 Task: Open Card Public Speaking Event Execution in Board Diversity and Inclusion Employee Resource Group Recruitment and Onboarding Program Development and Execution to Workspace Influencer Marketing Agencies. and add a team member Softage.3@softage.net, a label Blue, a checklist Travel and Tourism, an attachment from your google drive, a color Blue and finally, add a card description 'Conduct team training session on effective conflict management and resolution' and a comment 'This task presents an opportunity to demonstrate our analytical and critical thinking skills, assessing information and making informed decisions.'. Add a start date 'Jan 03, 1900' with a due date 'Jan 10, 1900'
Action: Mouse moved to (310, 180)
Screenshot: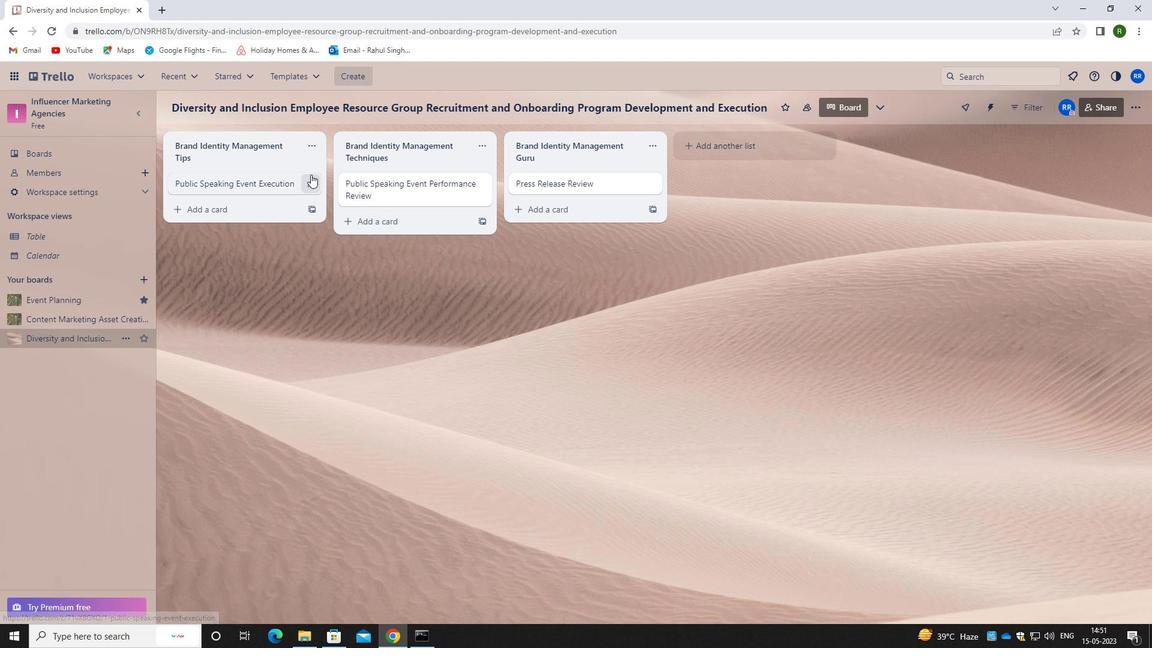 
Action: Mouse pressed left at (310, 180)
Screenshot: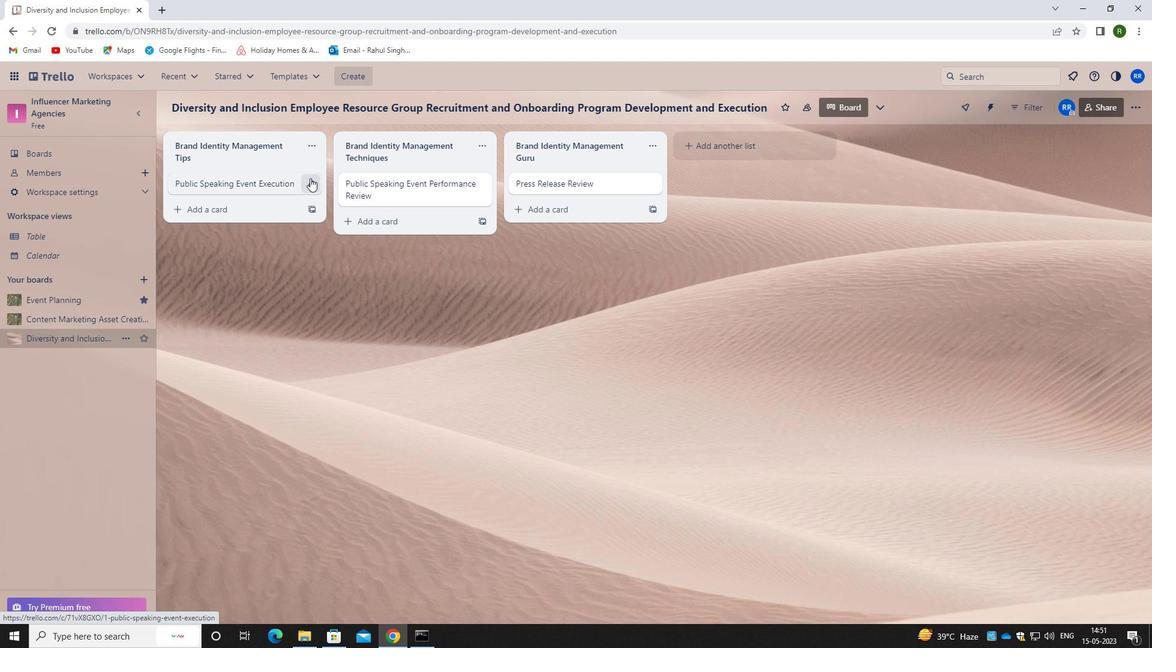 
Action: Mouse moved to (367, 190)
Screenshot: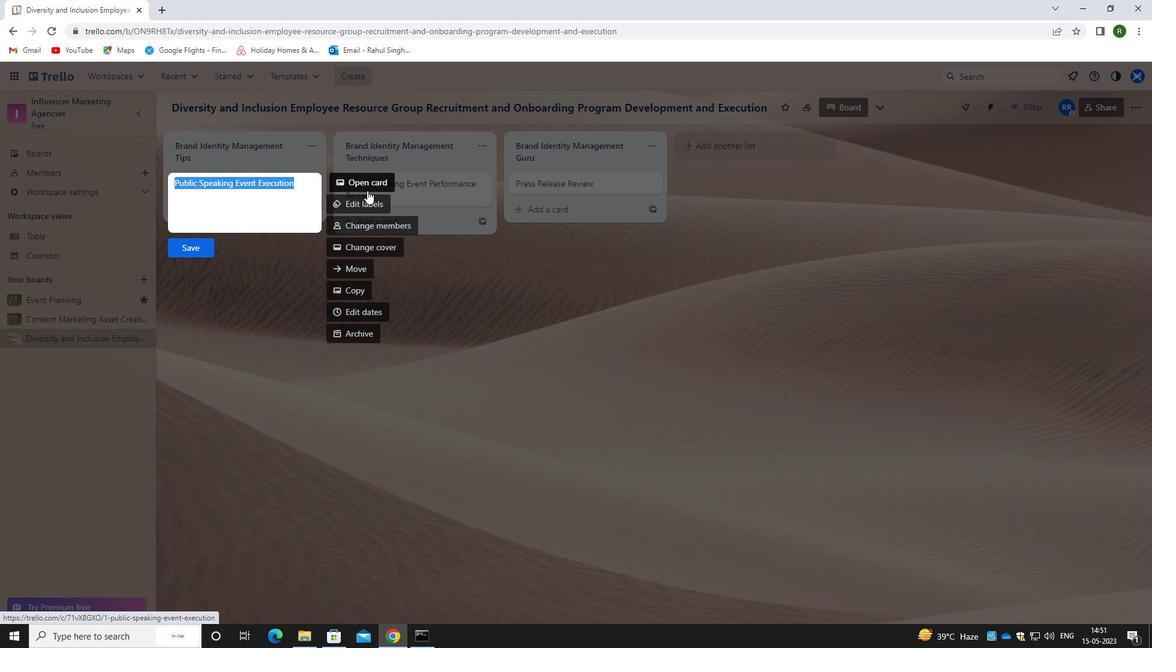 
Action: Mouse pressed left at (367, 190)
Screenshot: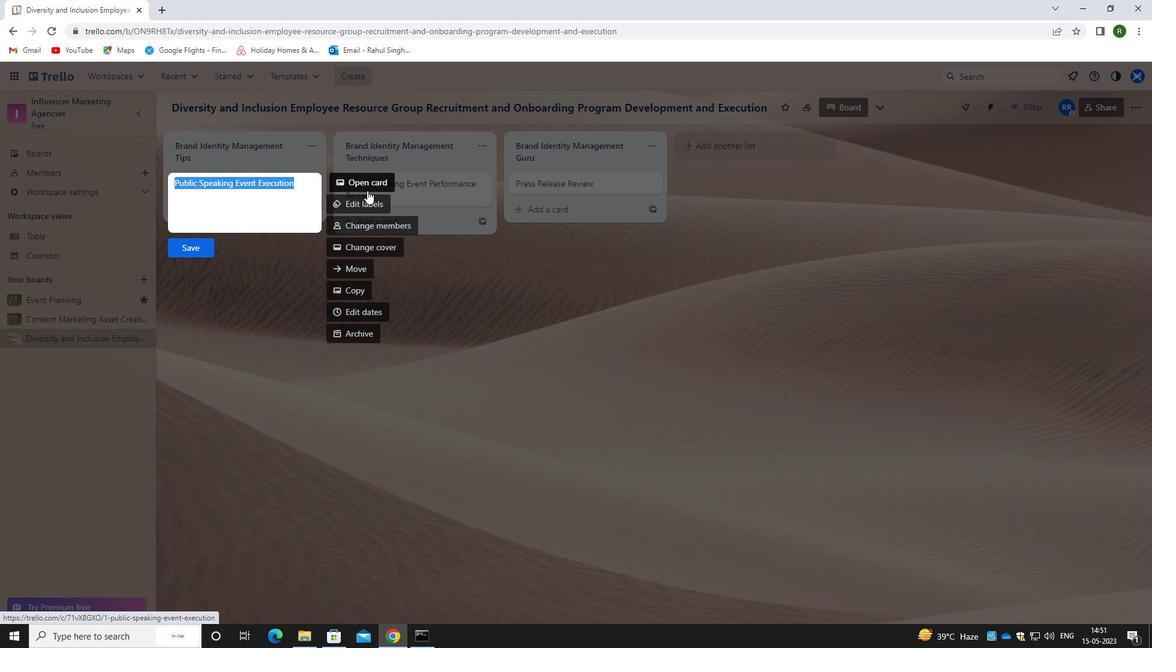 
Action: Mouse moved to (717, 169)
Screenshot: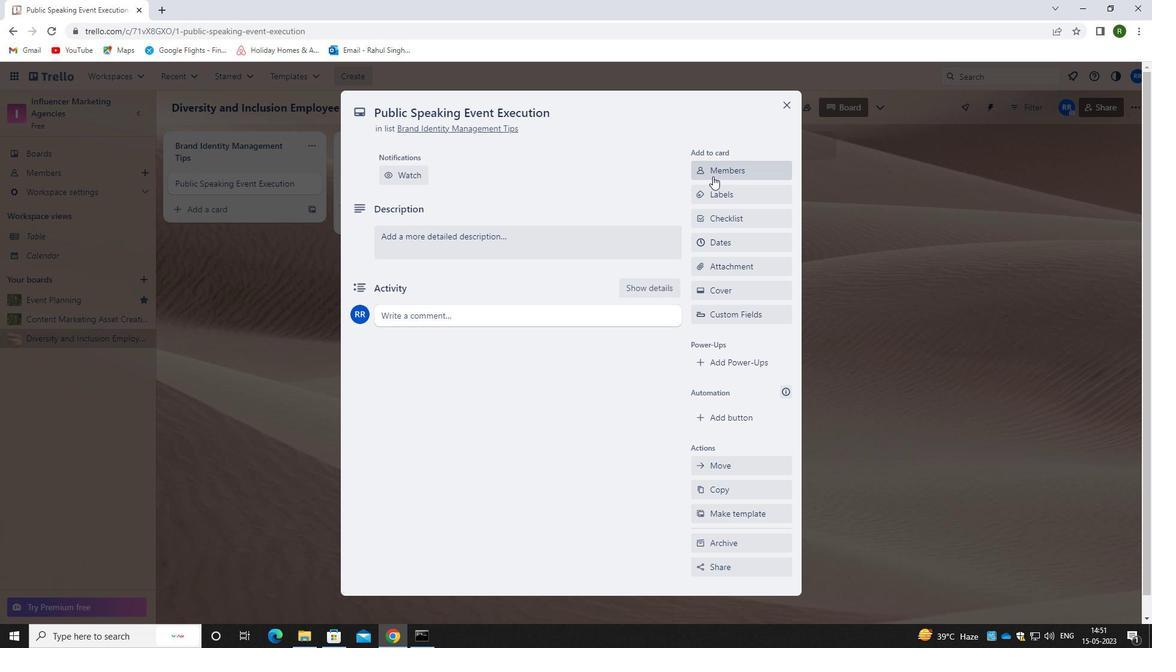 
Action: Mouse pressed left at (717, 169)
Screenshot: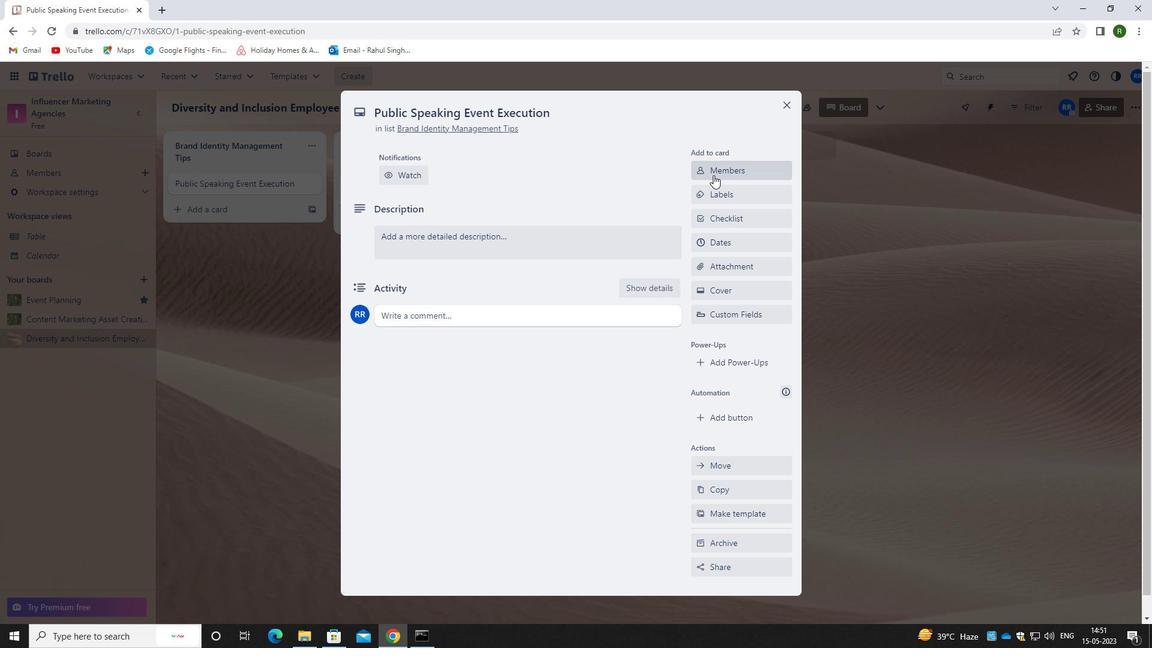 
Action: Mouse moved to (739, 231)
Screenshot: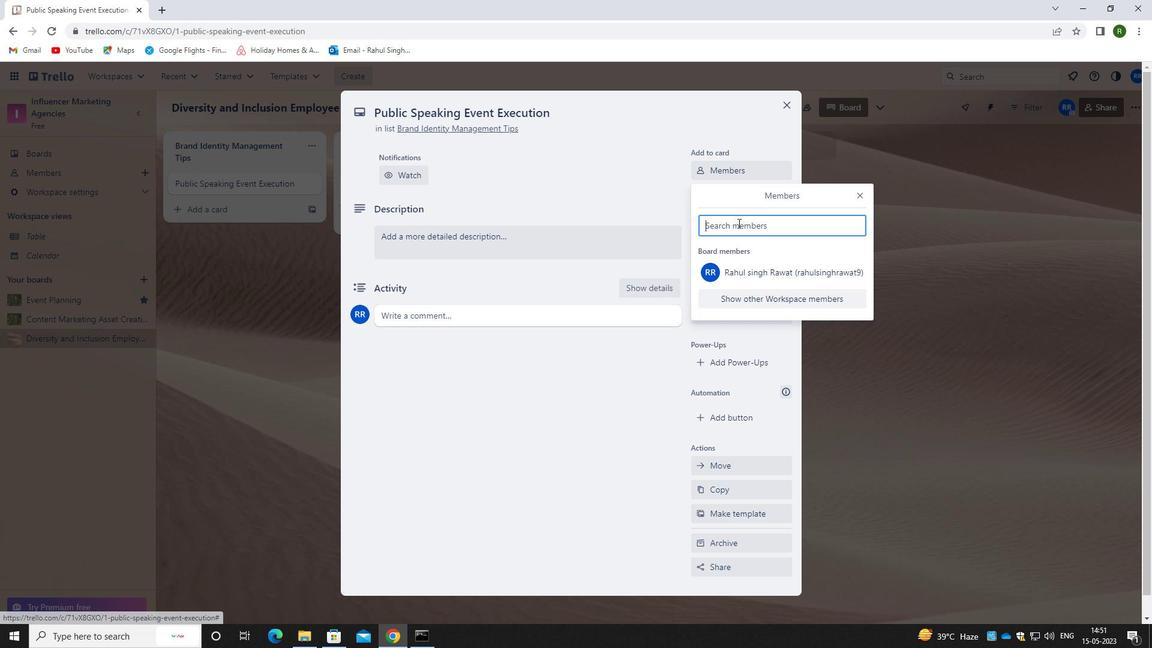 
Action: Key pressed <Key.caps_lock>s<Key.caps_lock>Oftage.3<Key.shift>@SOFTAGE.MNET<Key.backspace><Key.backspace><Key.backspace><Key.backspace>NET
Screenshot: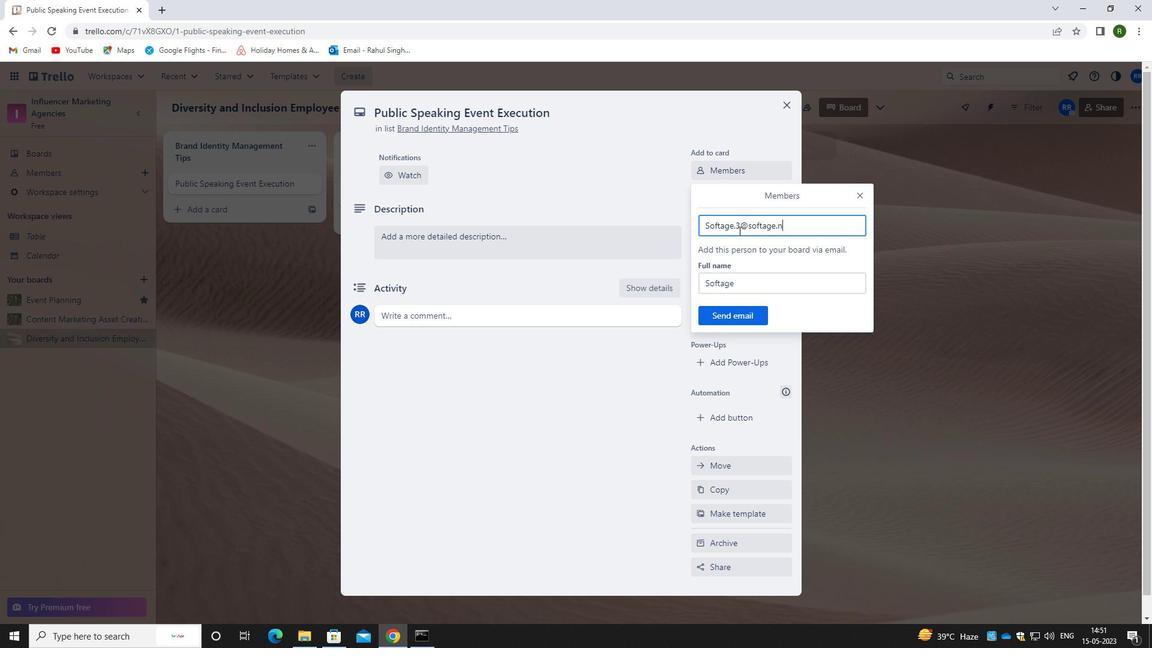 
Action: Mouse moved to (740, 315)
Screenshot: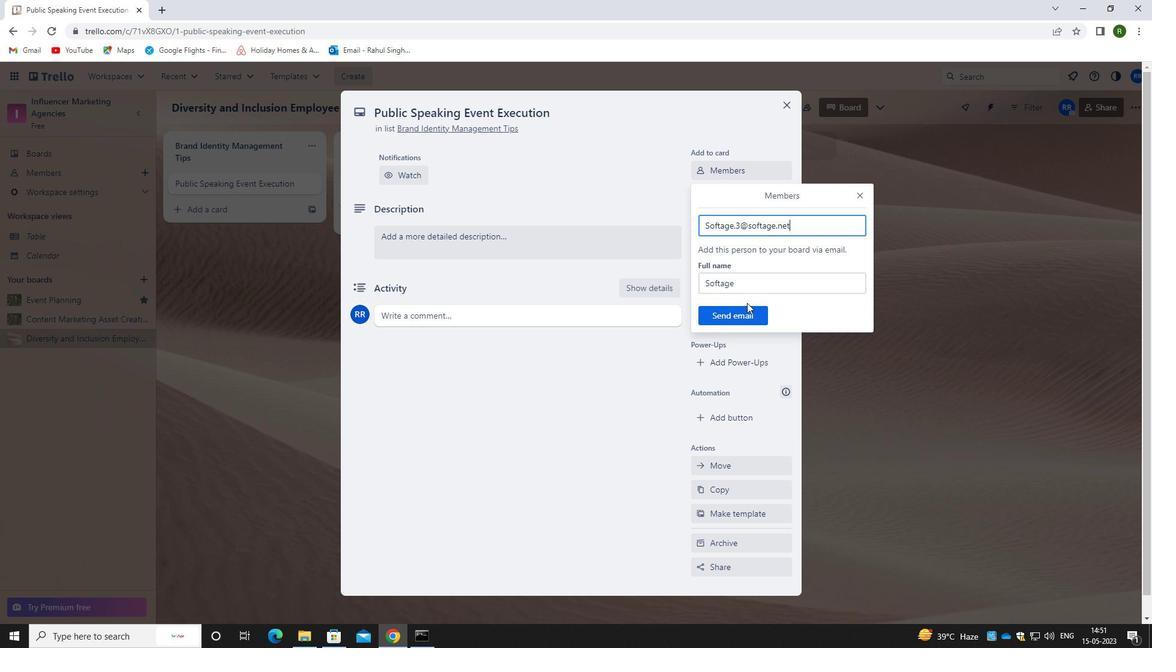 
Action: Mouse pressed left at (740, 315)
Screenshot: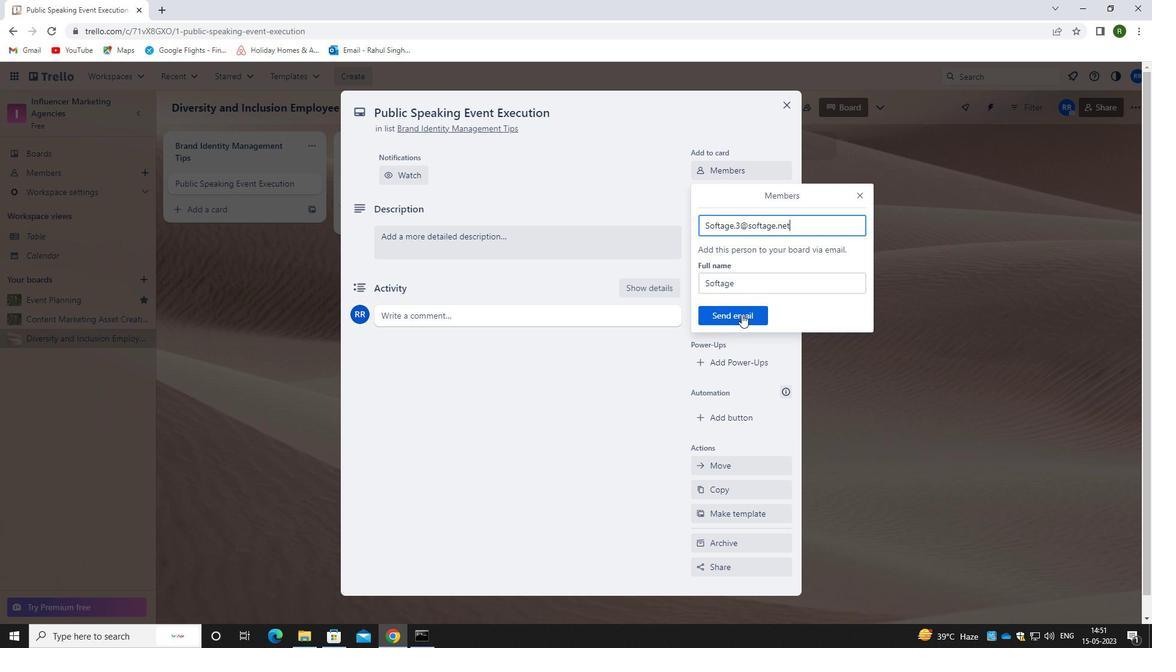 
Action: Mouse moved to (757, 235)
Screenshot: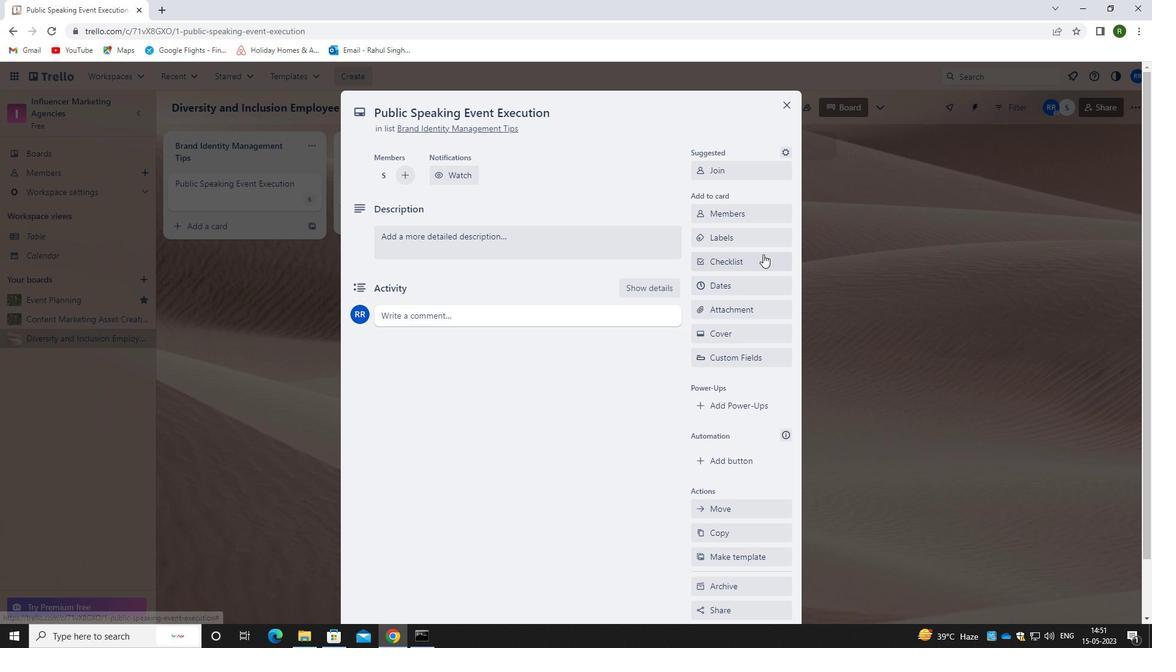 
Action: Mouse pressed left at (757, 235)
Screenshot: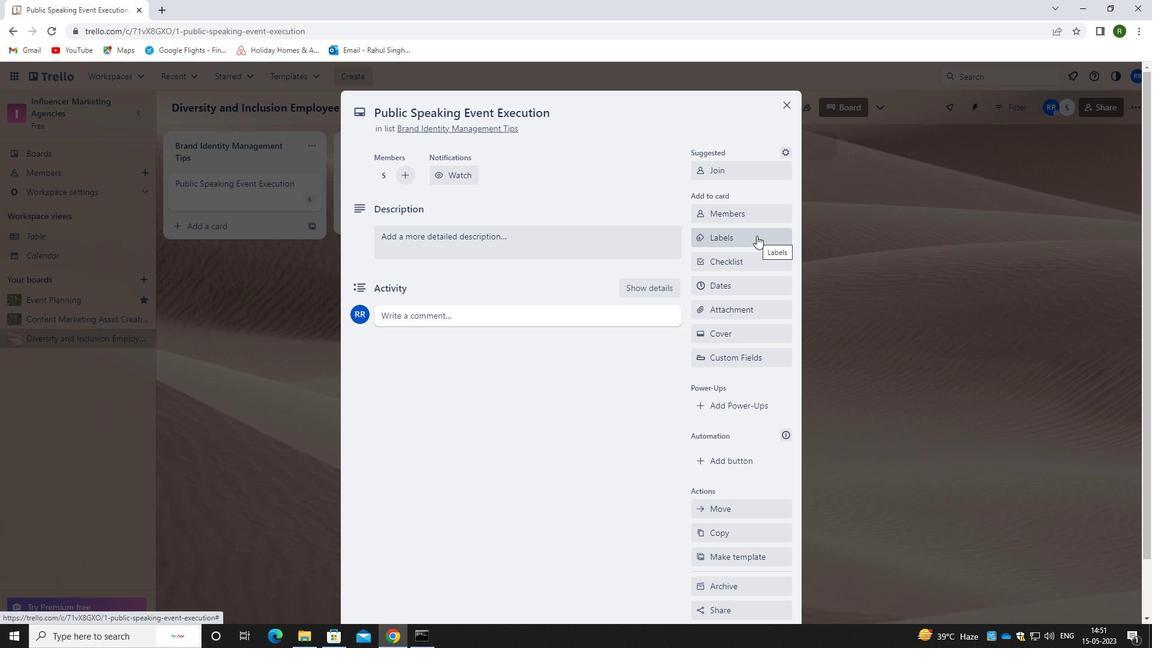 
Action: Mouse moved to (757, 235)
Screenshot: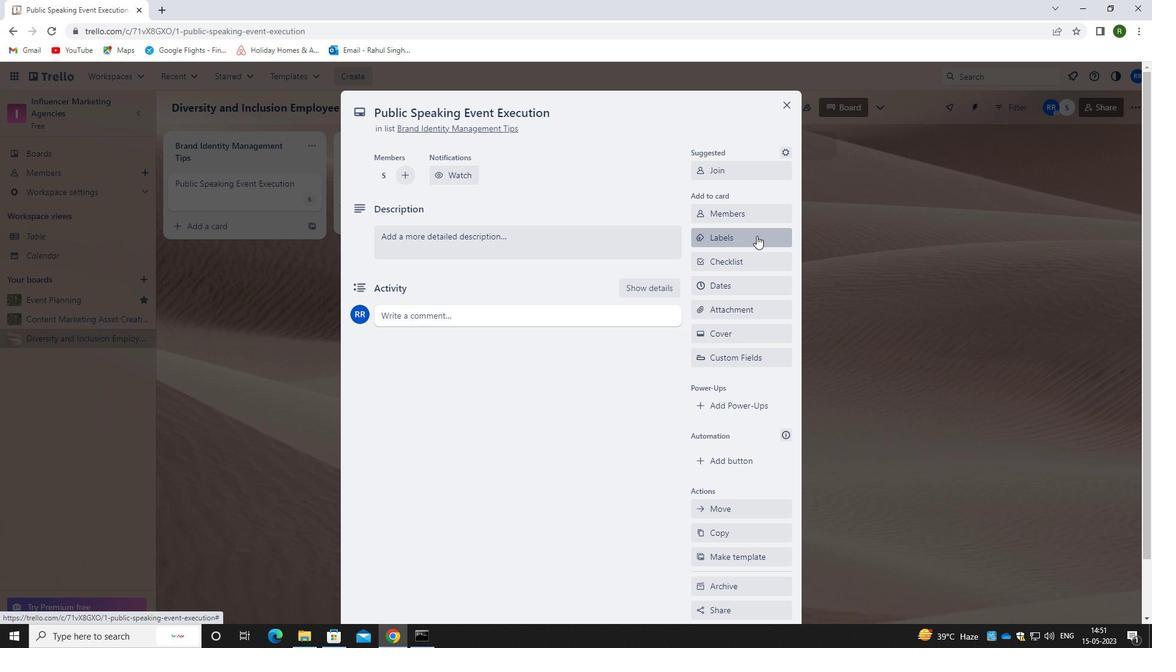 
Action: Key pressed BLUE
Screenshot: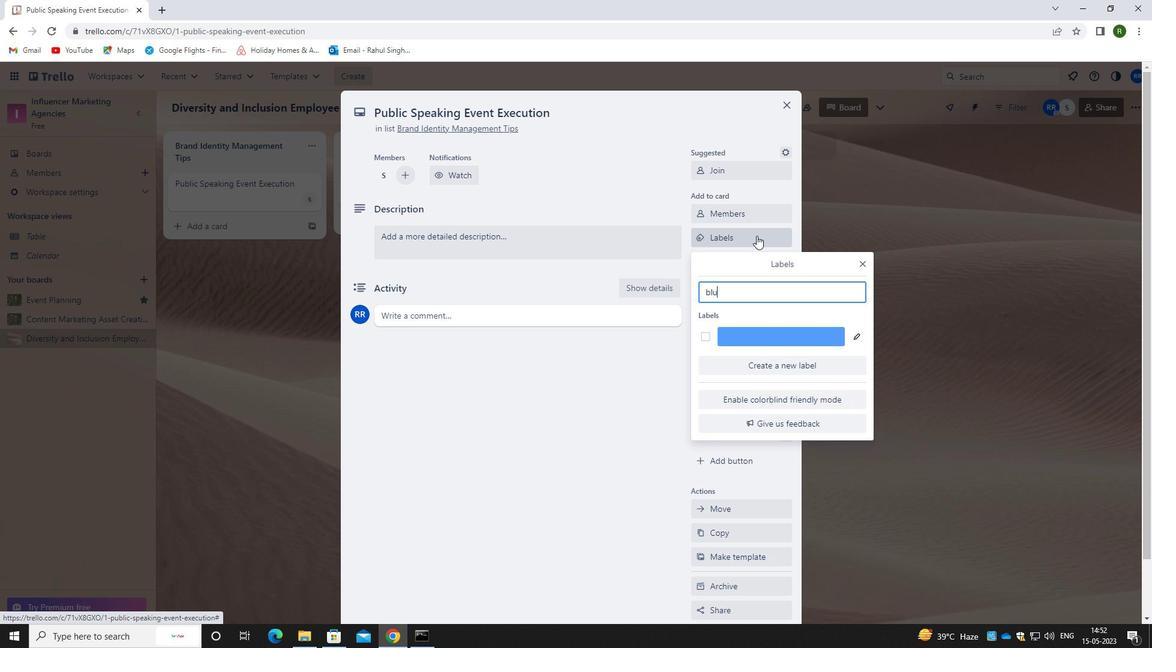 
Action: Mouse moved to (702, 332)
Screenshot: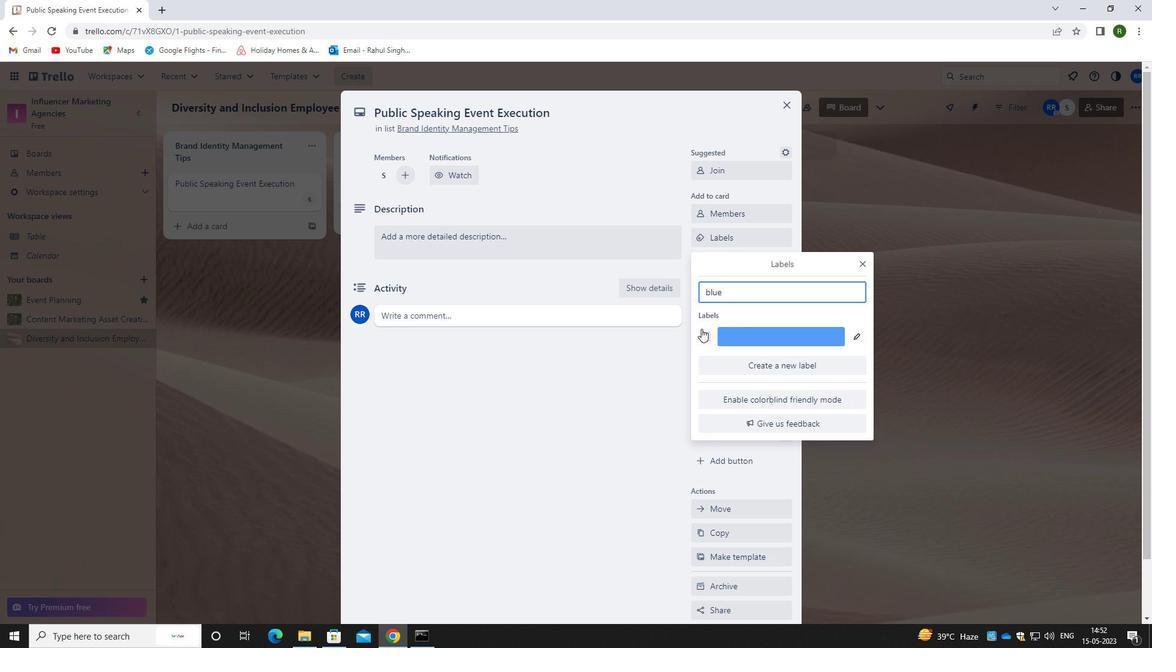 
Action: Mouse pressed left at (702, 332)
Screenshot: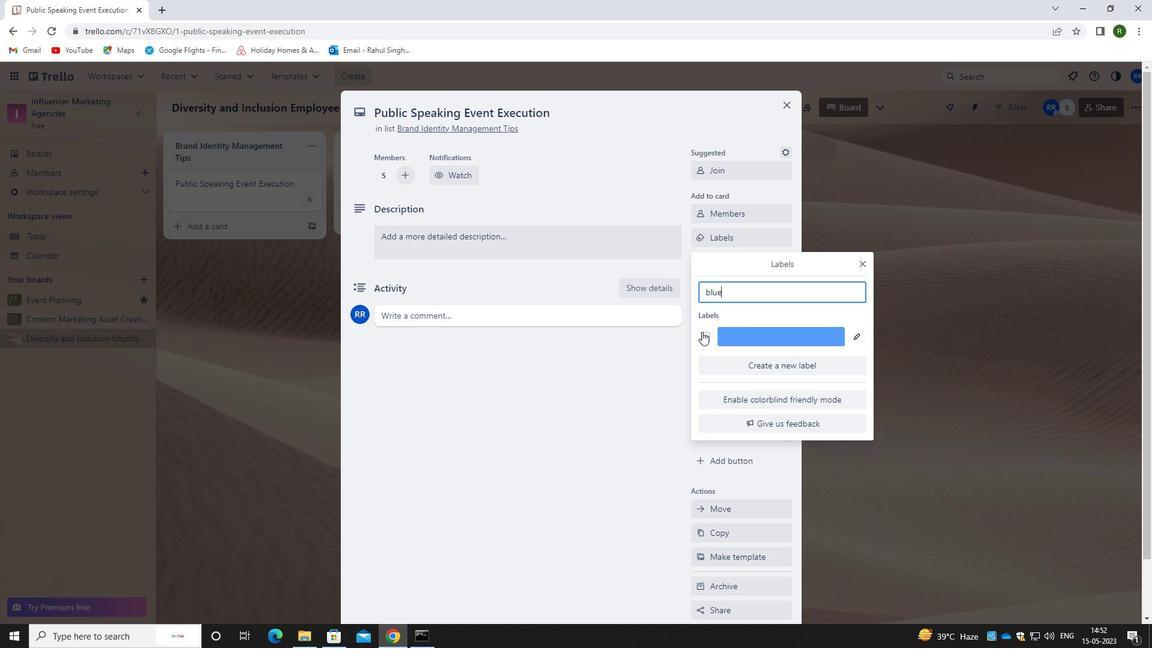 
Action: Mouse moved to (646, 403)
Screenshot: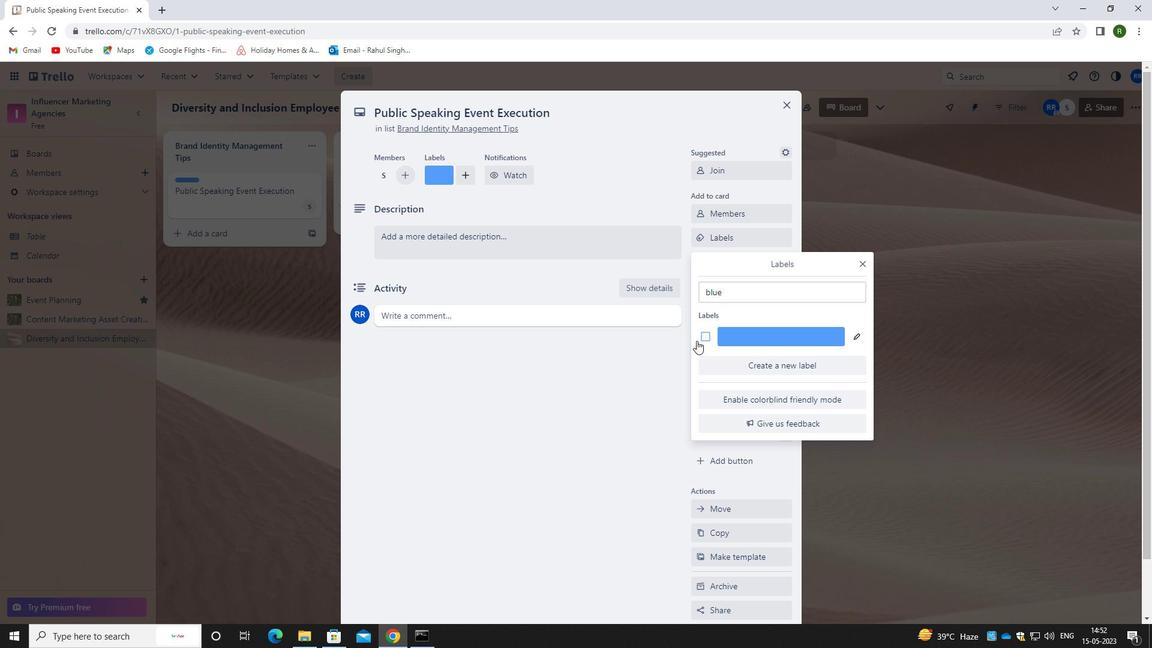 
Action: Mouse pressed left at (646, 403)
Screenshot: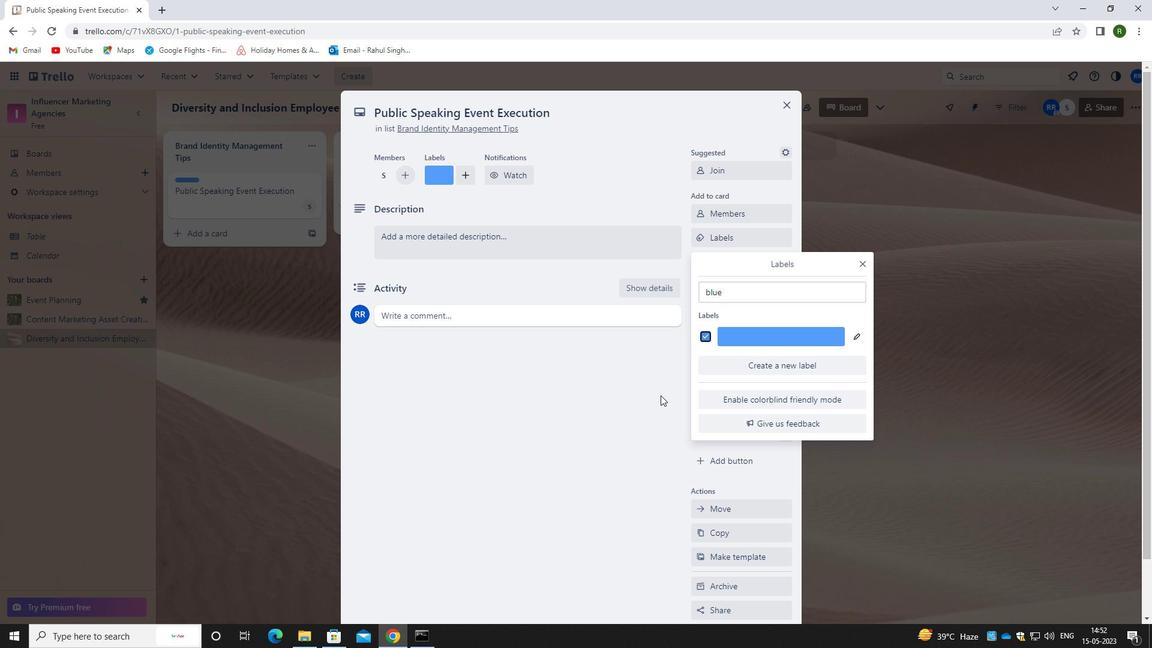 
Action: Mouse moved to (719, 265)
Screenshot: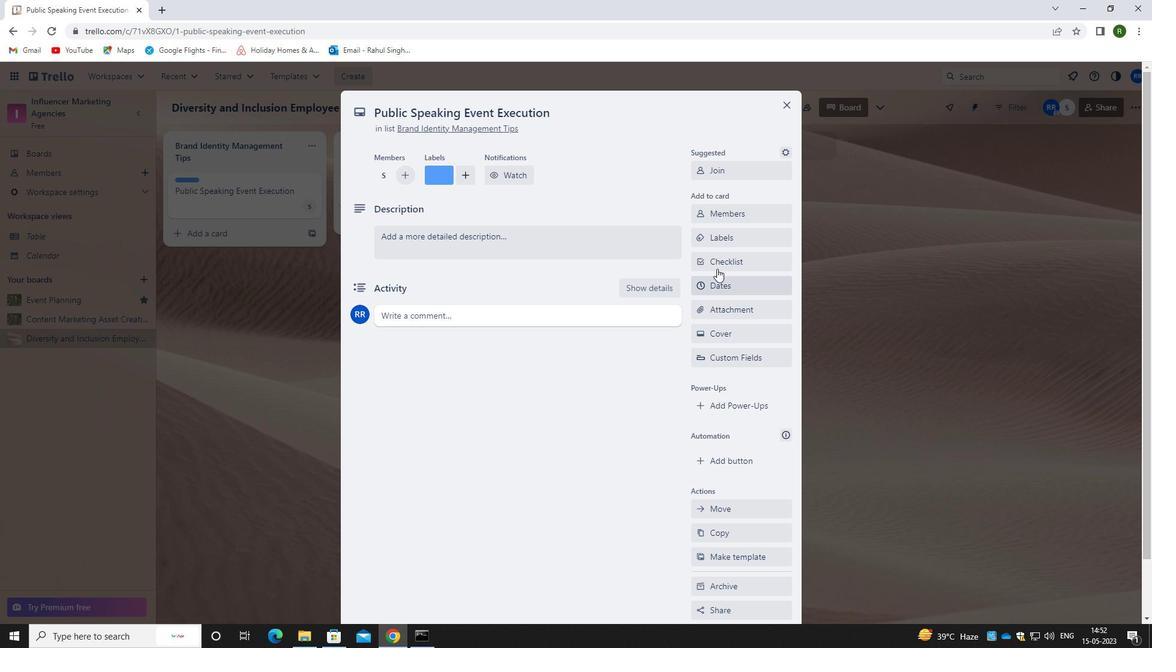 
Action: Mouse pressed left at (719, 265)
Screenshot: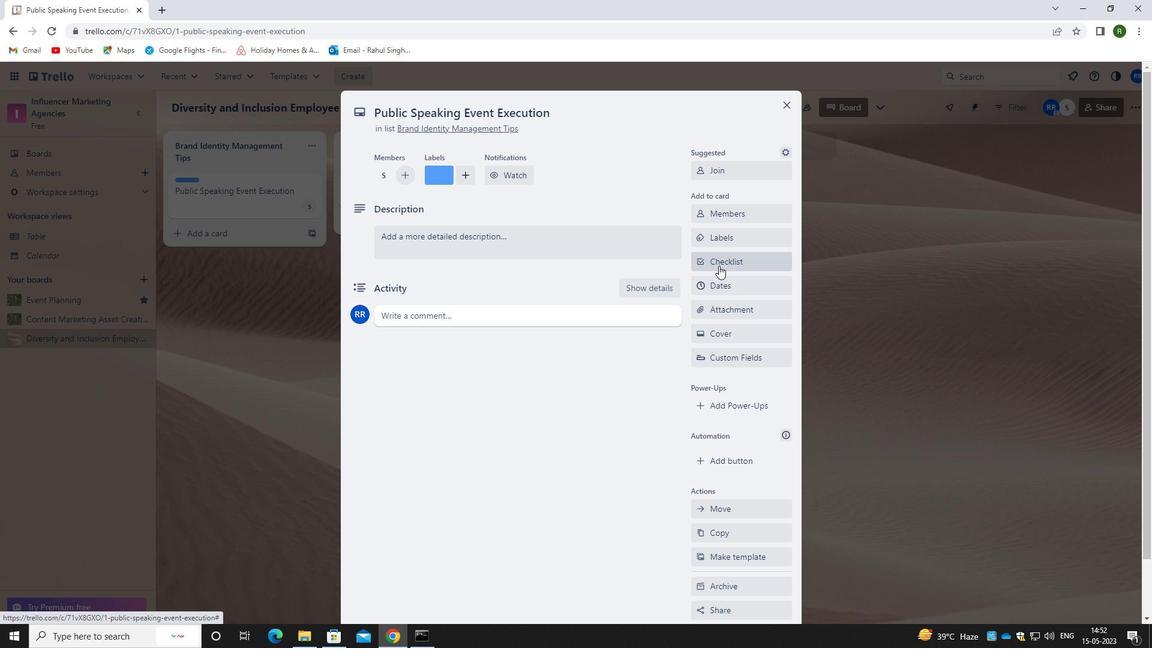 
Action: Key pressed <Key.shift>TRAVEL<Key.space>AND<Key.space><Key.shift><Key.shift><Key.shift><Key.shift><Key.shift><Key.shift><Key.shift><Key.shift><Key.shift><Key.shift><Key.shift><Key.shift><Key.shift><Key.shift><Key.shift>TOUR
Screenshot: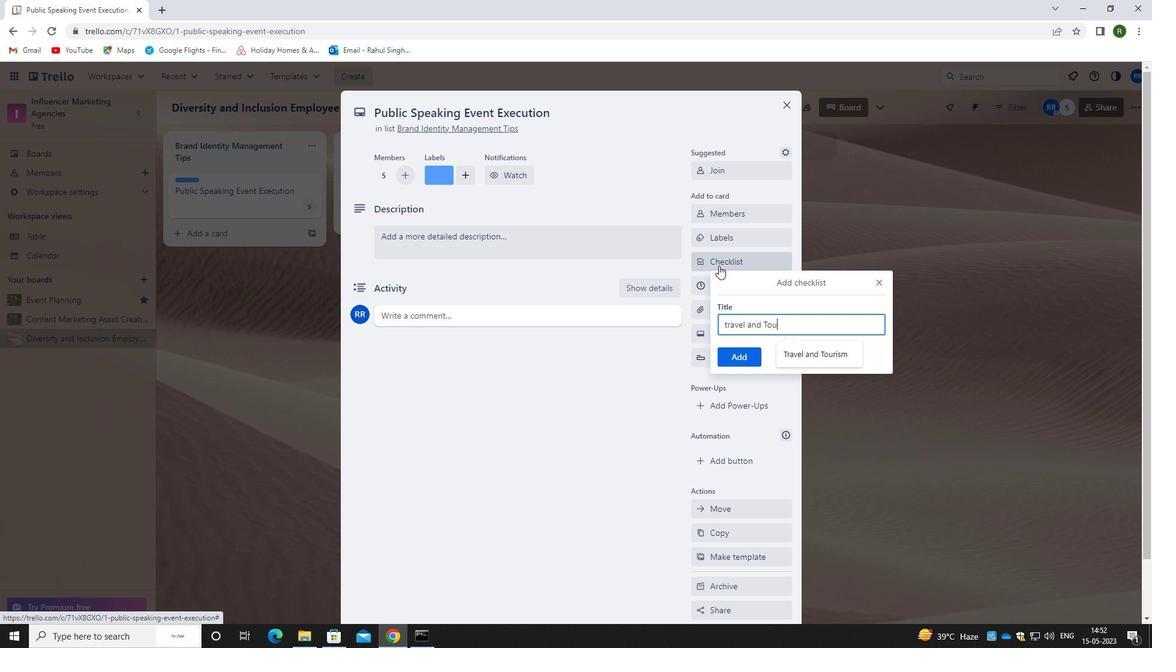 
Action: Mouse moved to (814, 360)
Screenshot: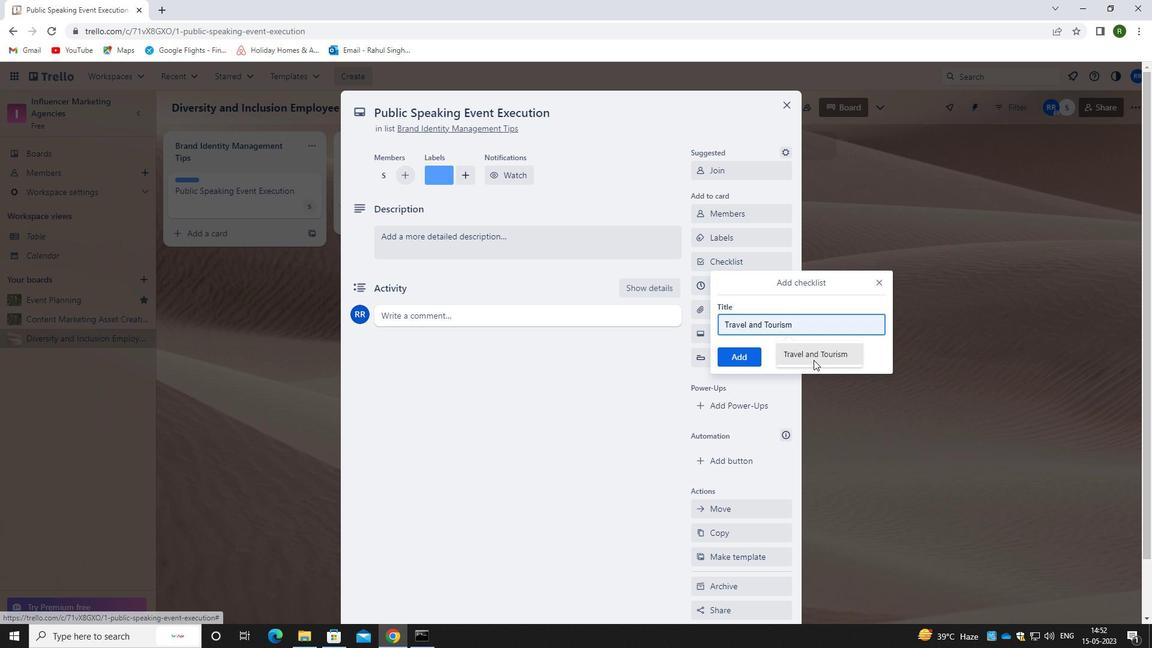 
Action: Mouse pressed left at (814, 360)
Screenshot: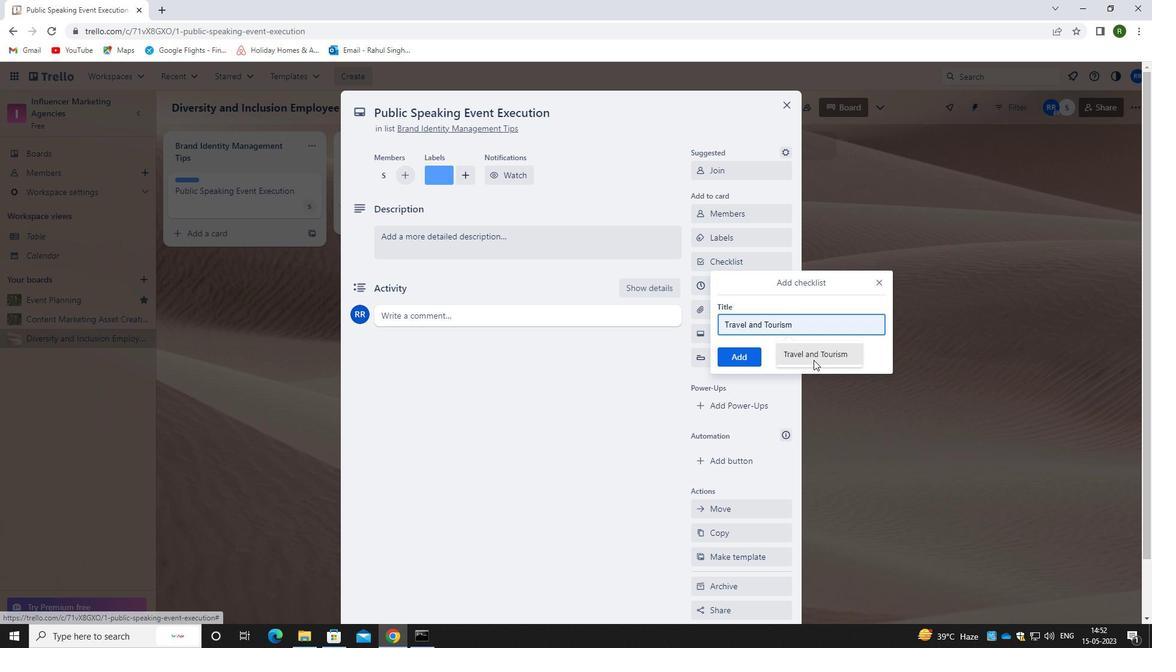 
Action: Mouse moved to (754, 361)
Screenshot: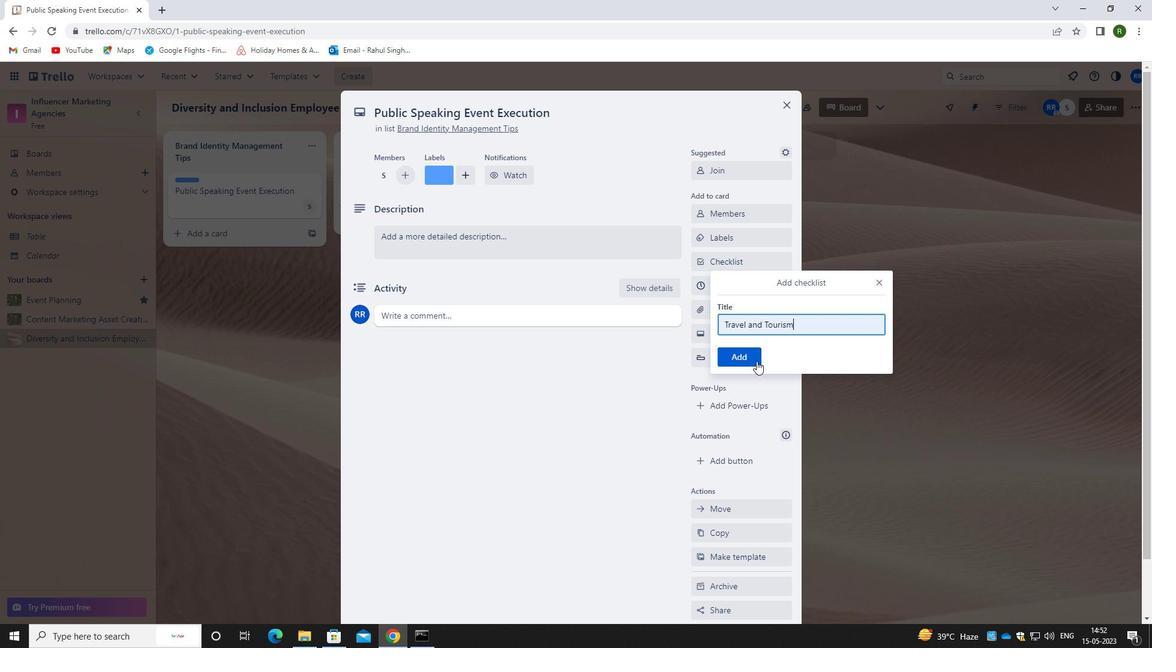 
Action: Mouse pressed left at (754, 361)
Screenshot: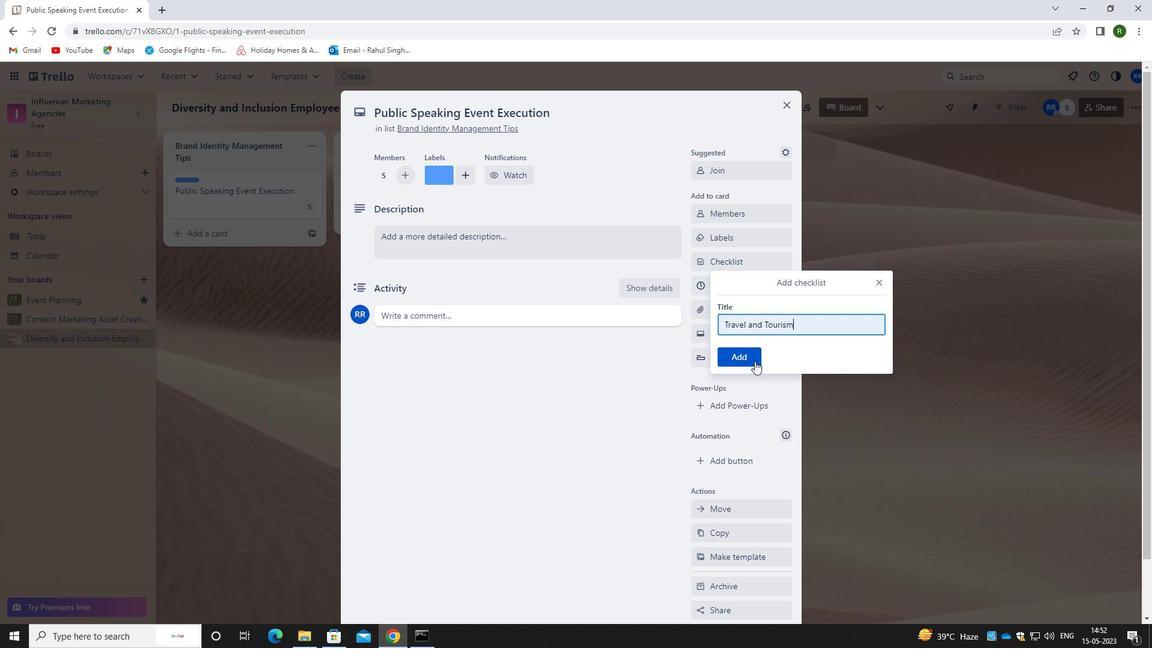 
Action: Mouse moved to (749, 306)
Screenshot: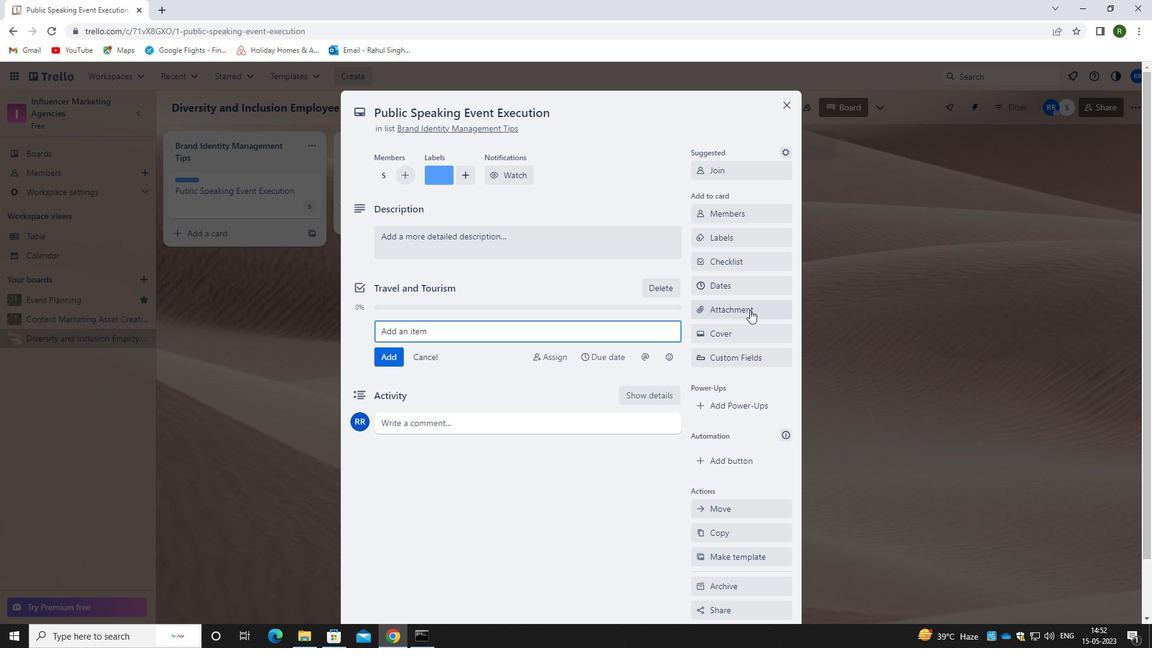 
Action: Mouse pressed left at (749, 306)
Screenshot: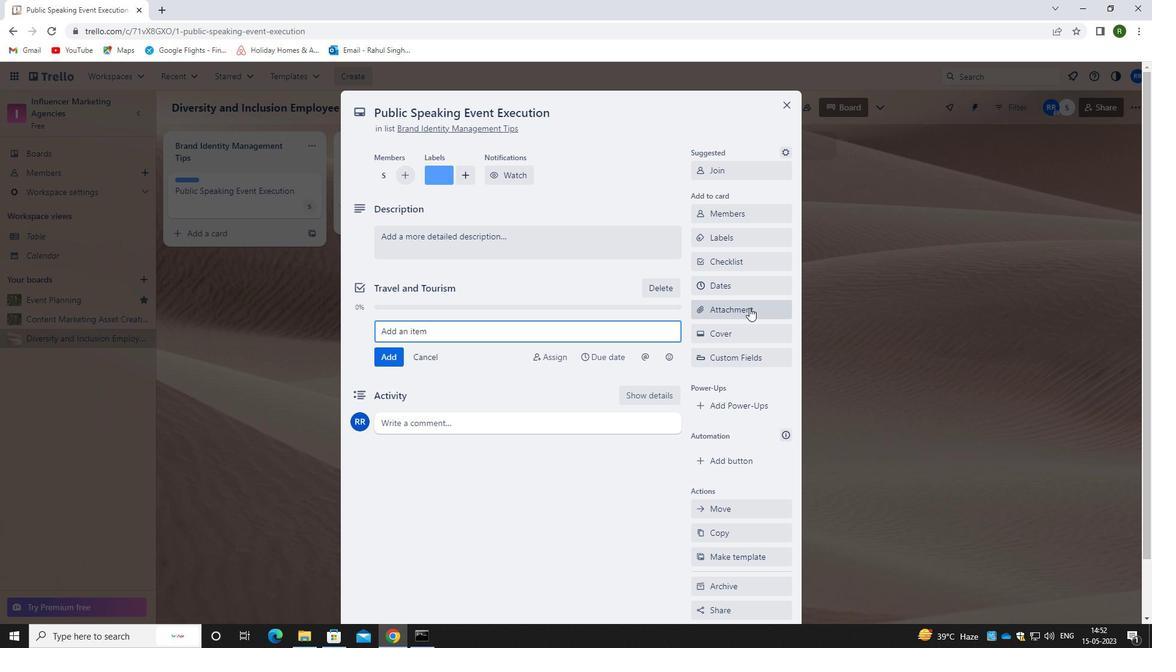 
Action: Mouse moved to (736, 409)
Screenshot: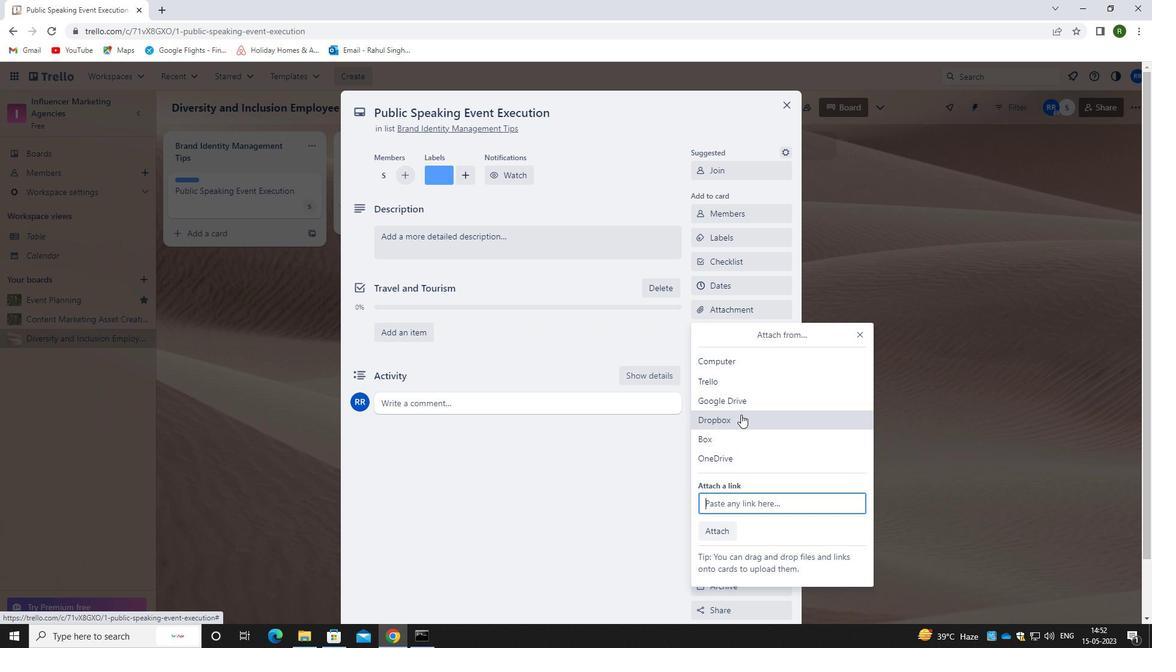 
Action: Mouse pressed left at (736, 409)
Screenshot: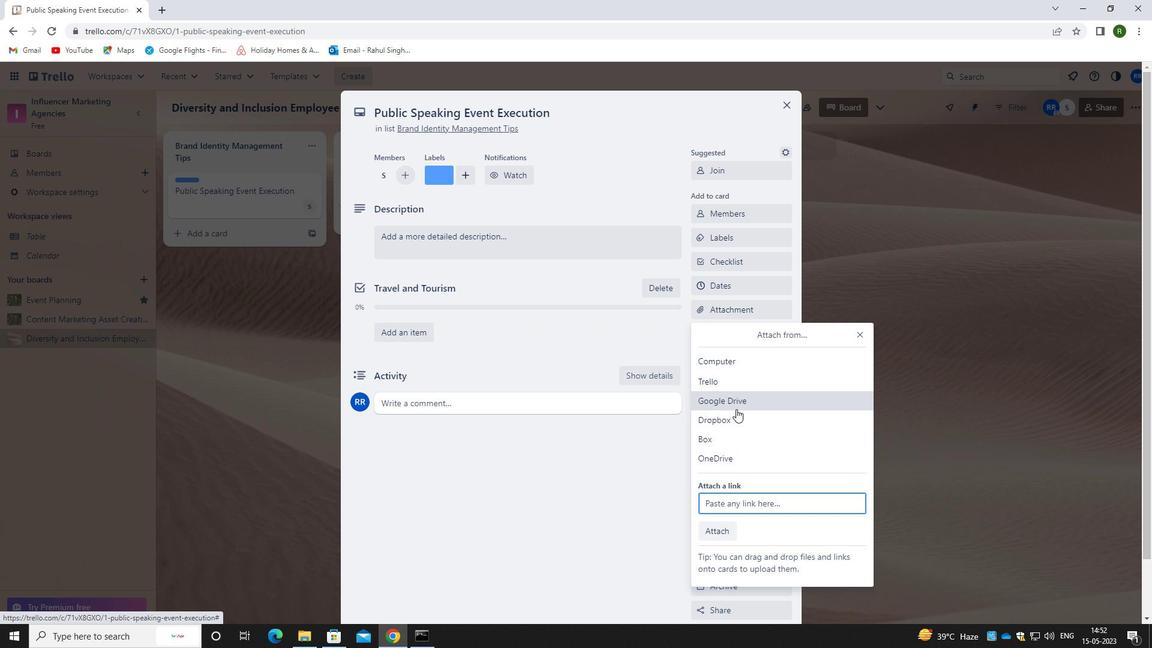 
Action: Mouse moved to (702, 406)
Screenshot: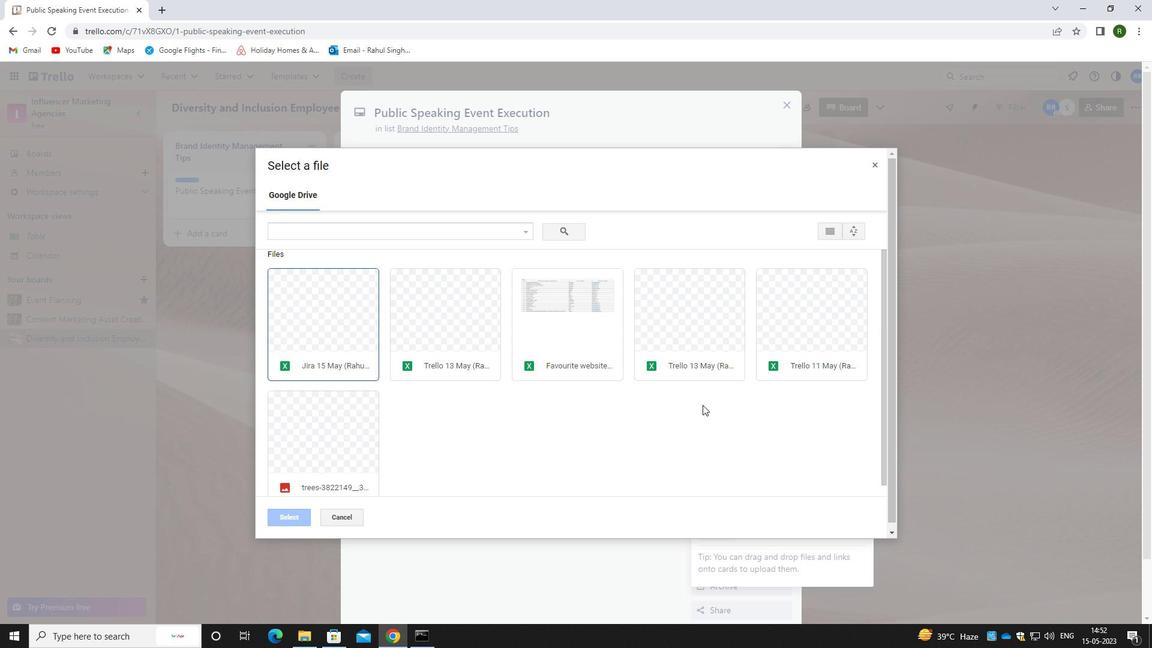 
Action: Mouse scrolled (702, 405) with delta (0, 0)
Screenshot: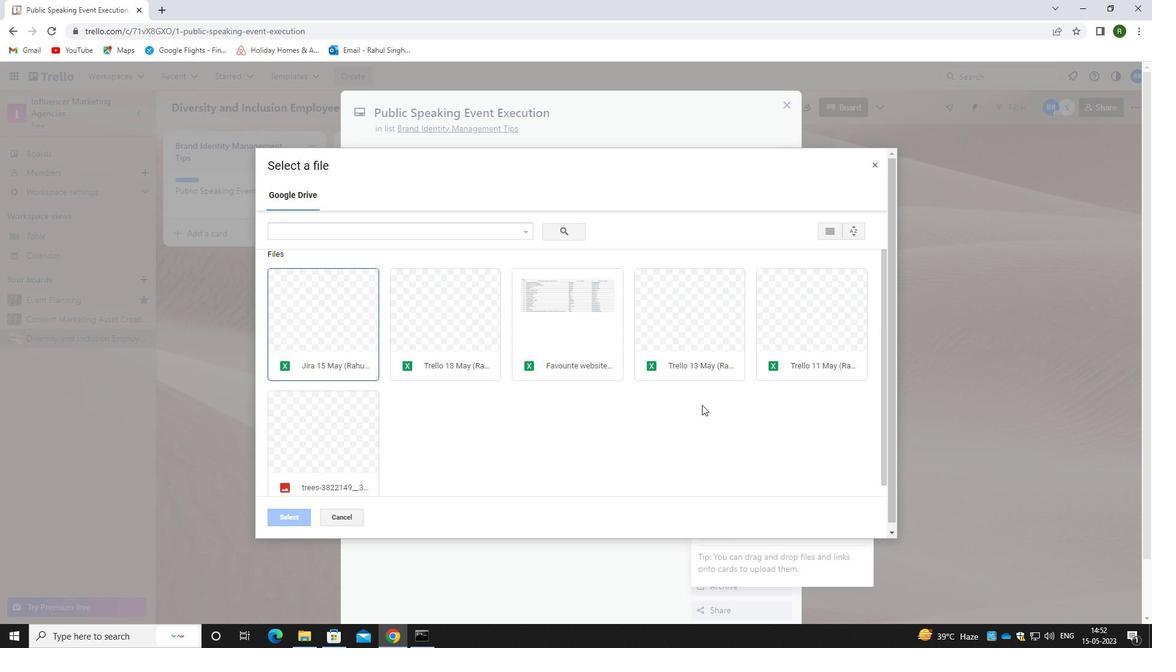 
Action: Mouse moved to (314, 443)
Screenshot: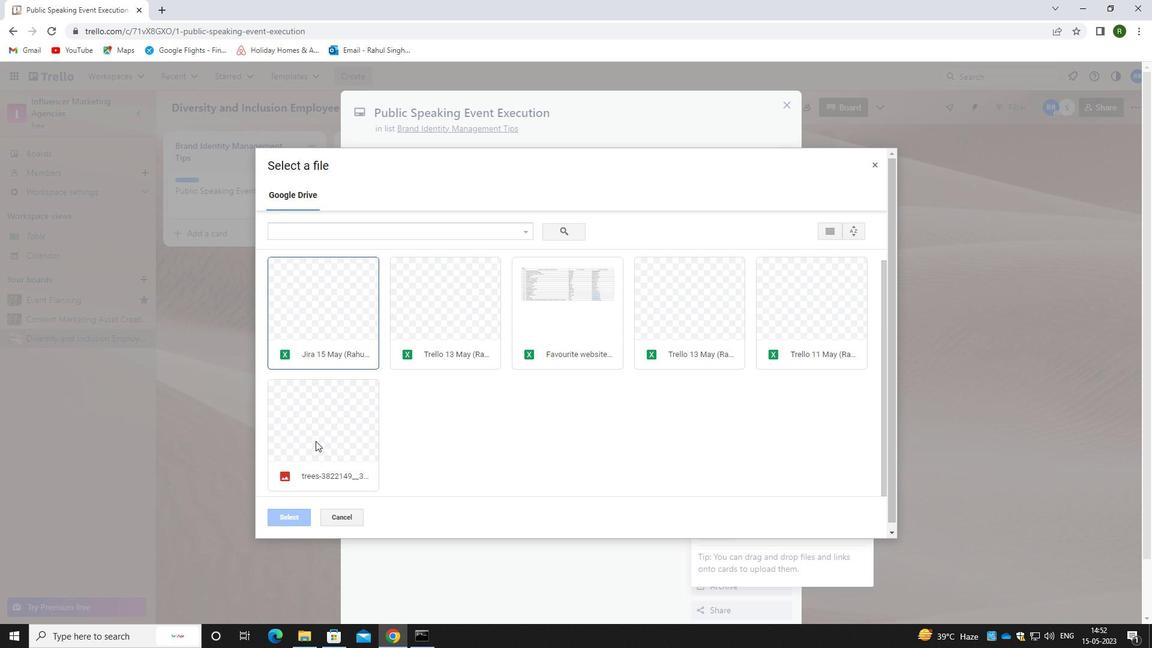 
Action: Mouse pressed left at (314, 443)
Screenshot: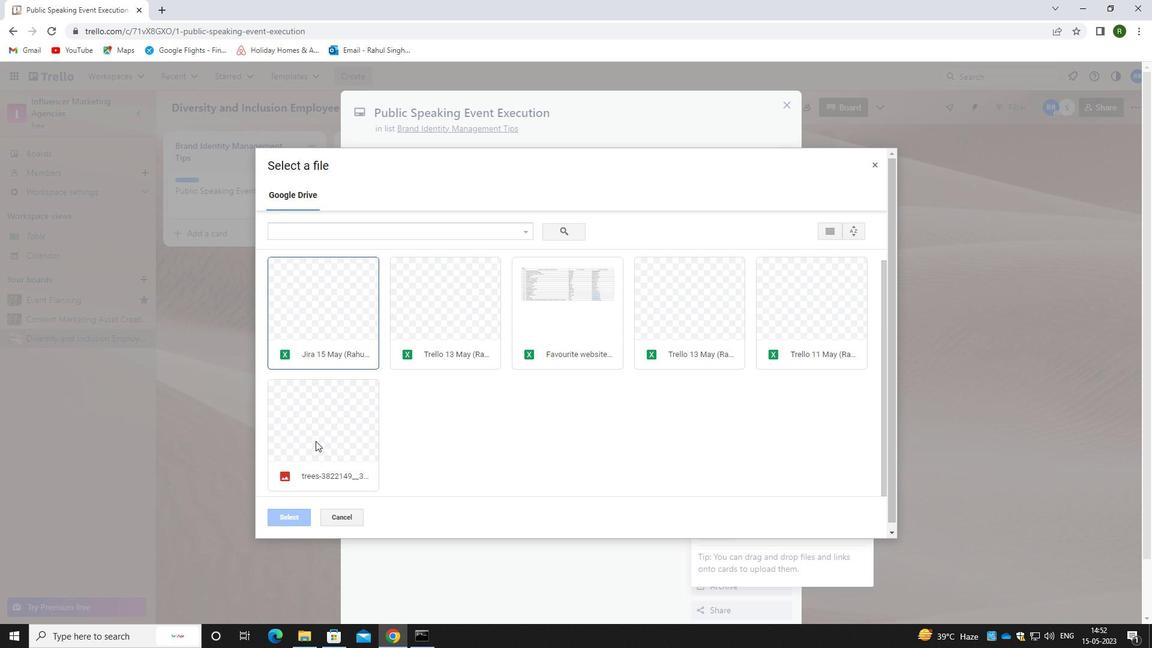 
Action: Mouse moved to (302, 517)
Screenshot: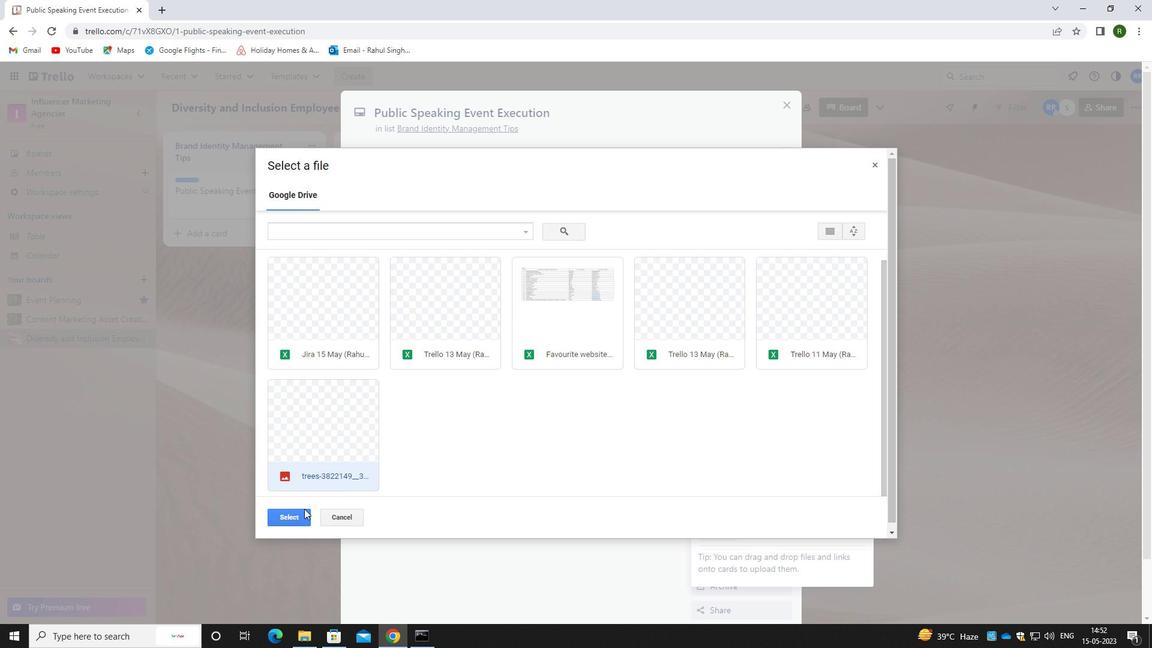
Action: Mouse pressed left at (302, 517)
Screenshot: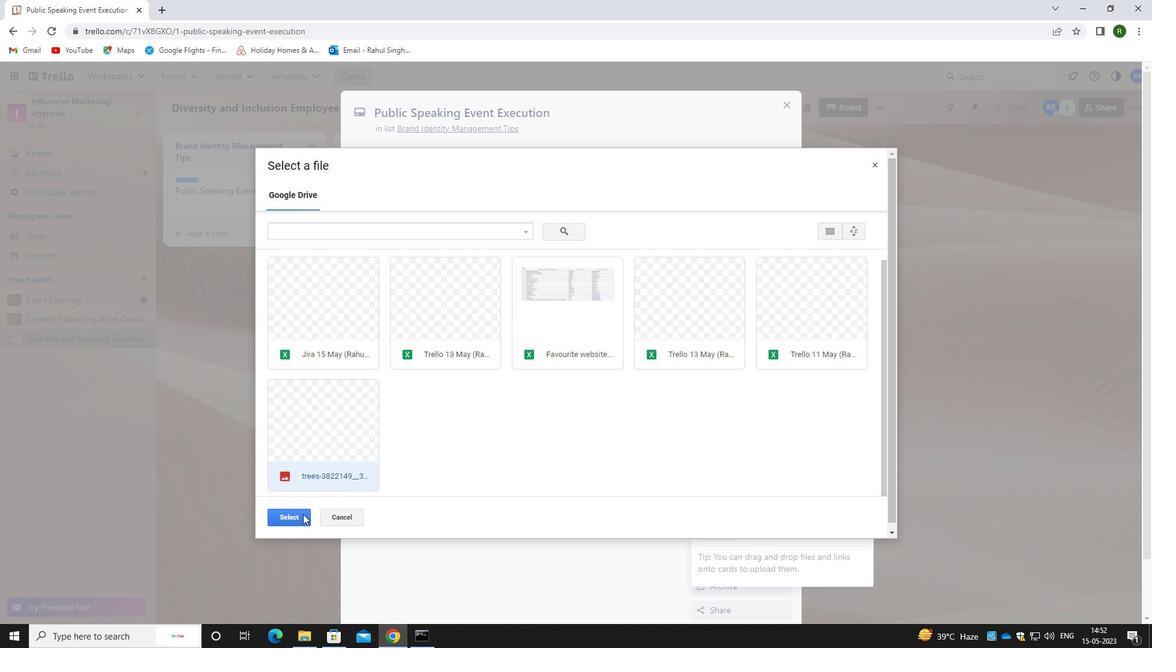 
Action: Mouse moved to (536, 253)
Screenshot: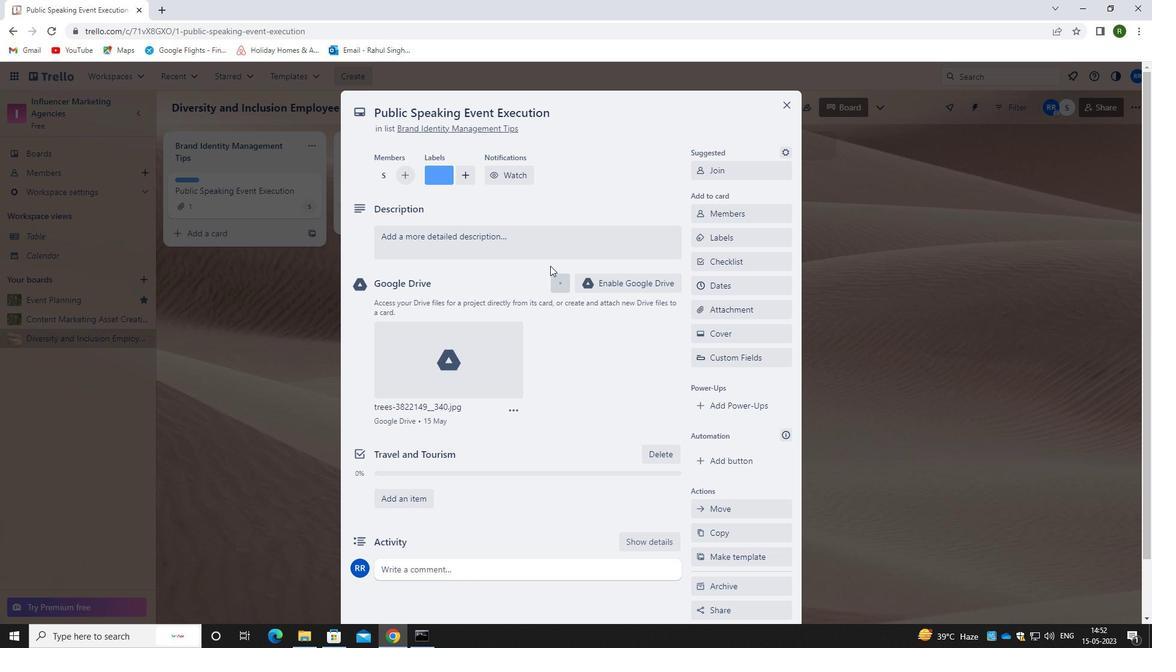 
Action: Mouse pressed left at (536, 253)
Screenshot: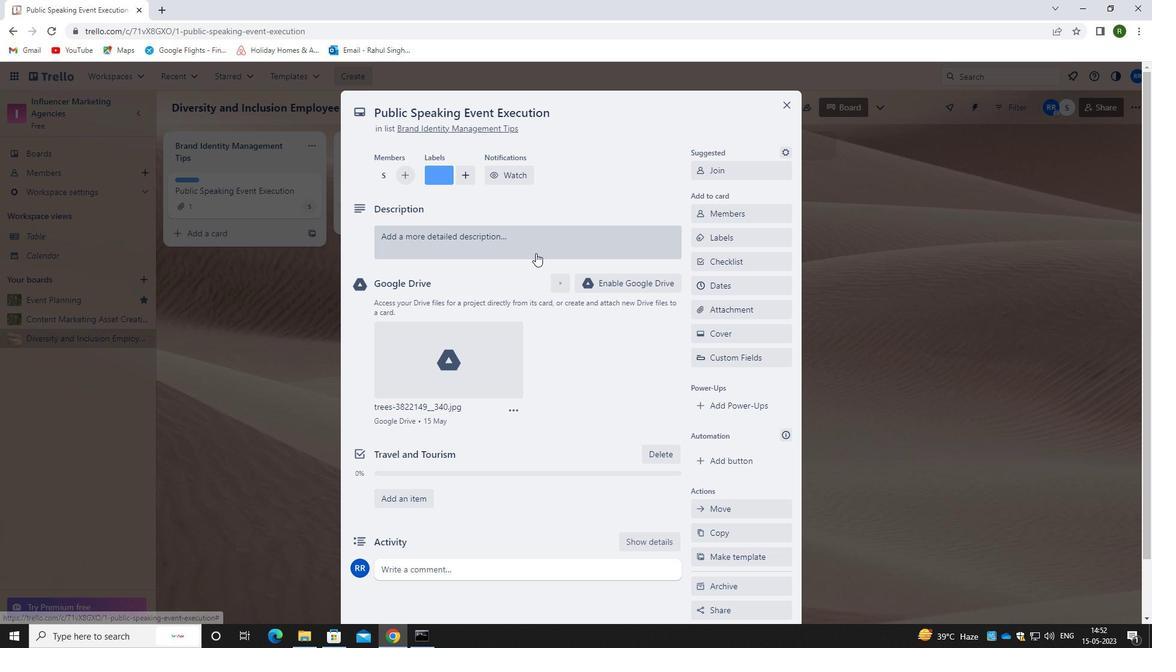 
Action: Mouse moved to (536, 304)
Screenshot: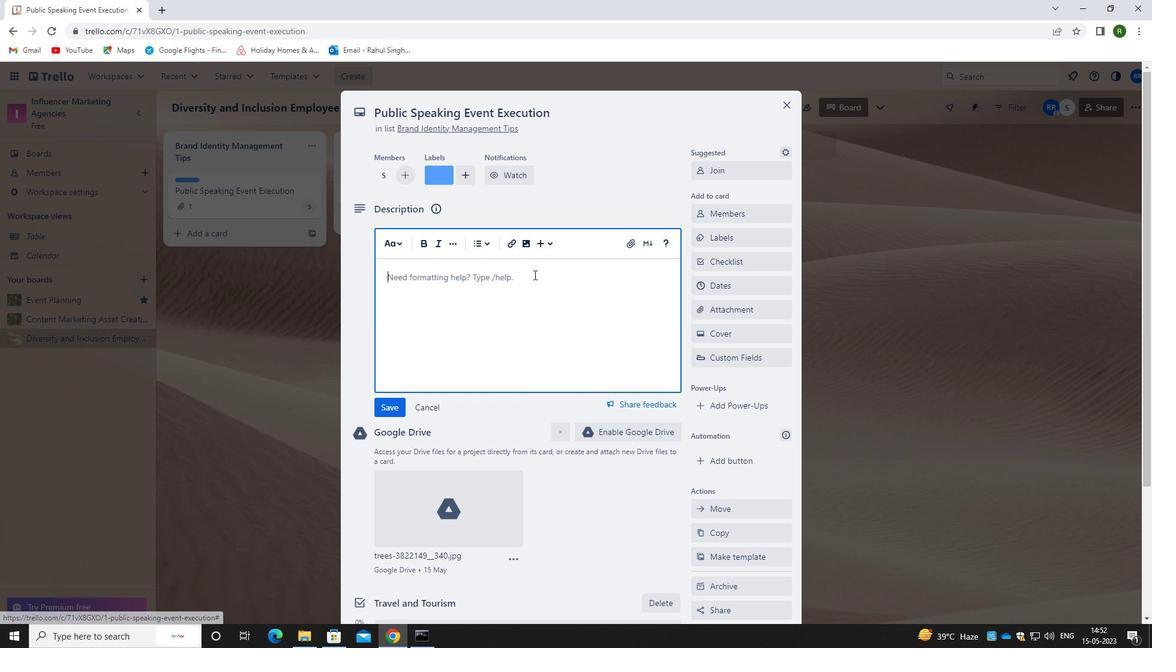 
Action: Mouse pressed left at (536, 304)
Screenshot: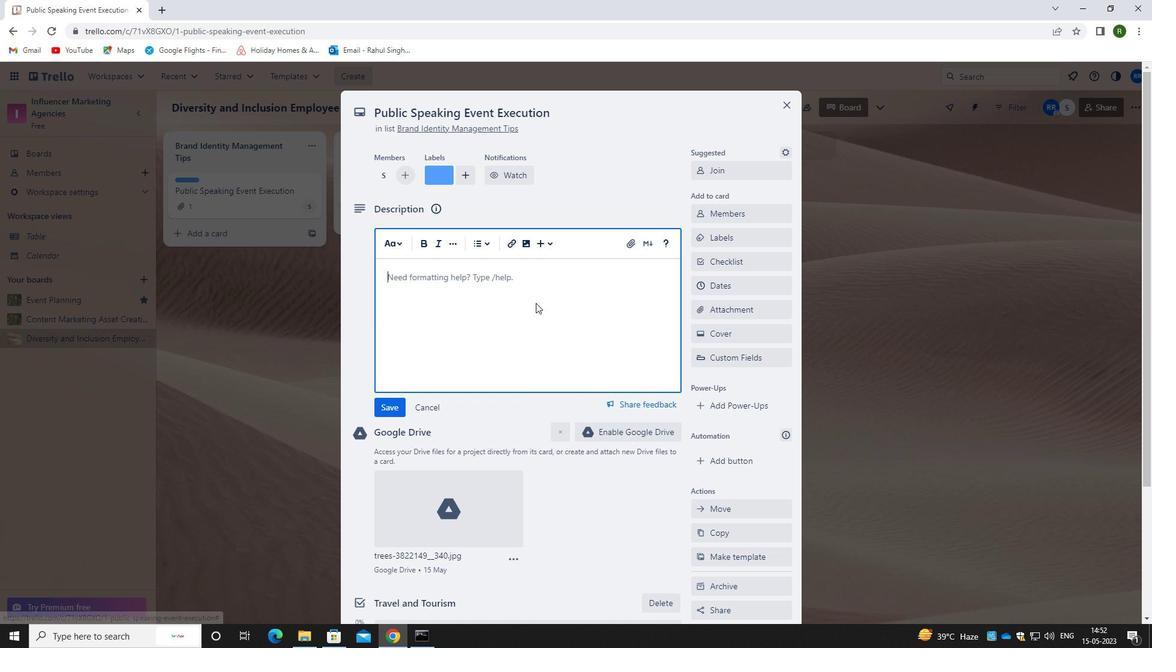 
Action: Key pressed <Key.caps_lock>C<Key.caps_lock>ONDUCT<Key.space>TEAM<Key.space>TRAINING<Key.space>SESSION<Key.space>ON<Key.space>EFFECTIVE<Key.space>CONFLICT<Key.space>MANAGEMENT<Key.space>AND<Key.space>RESOLUTION
Screenshot: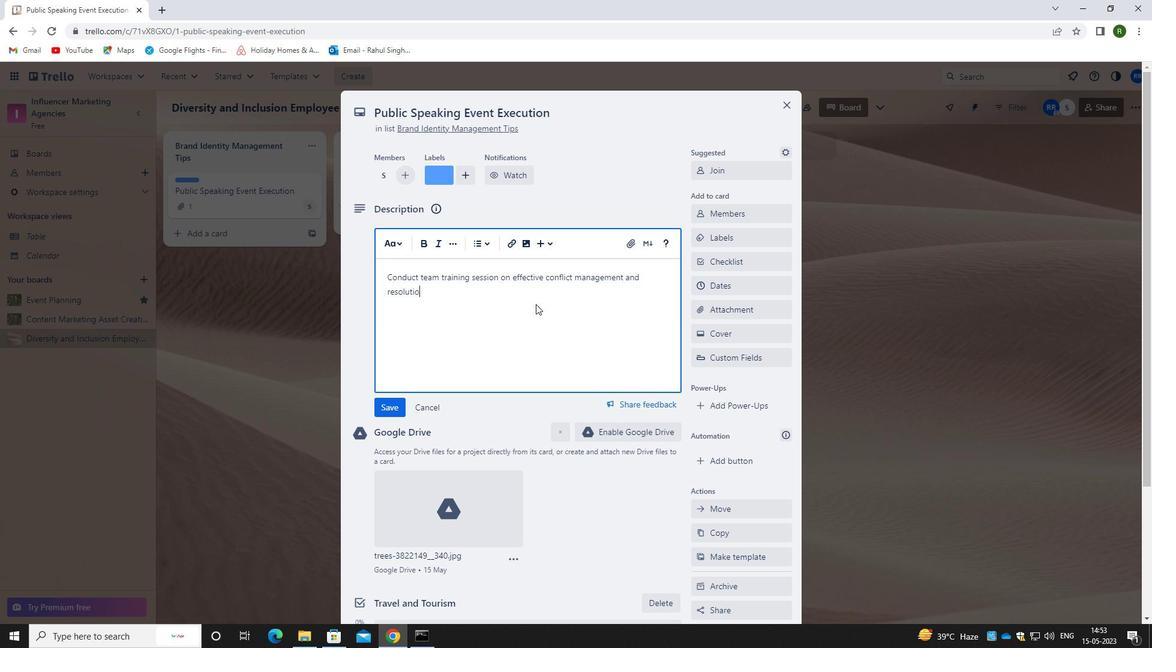 
Action: Mouse moved to (398, 403)
Screenshot: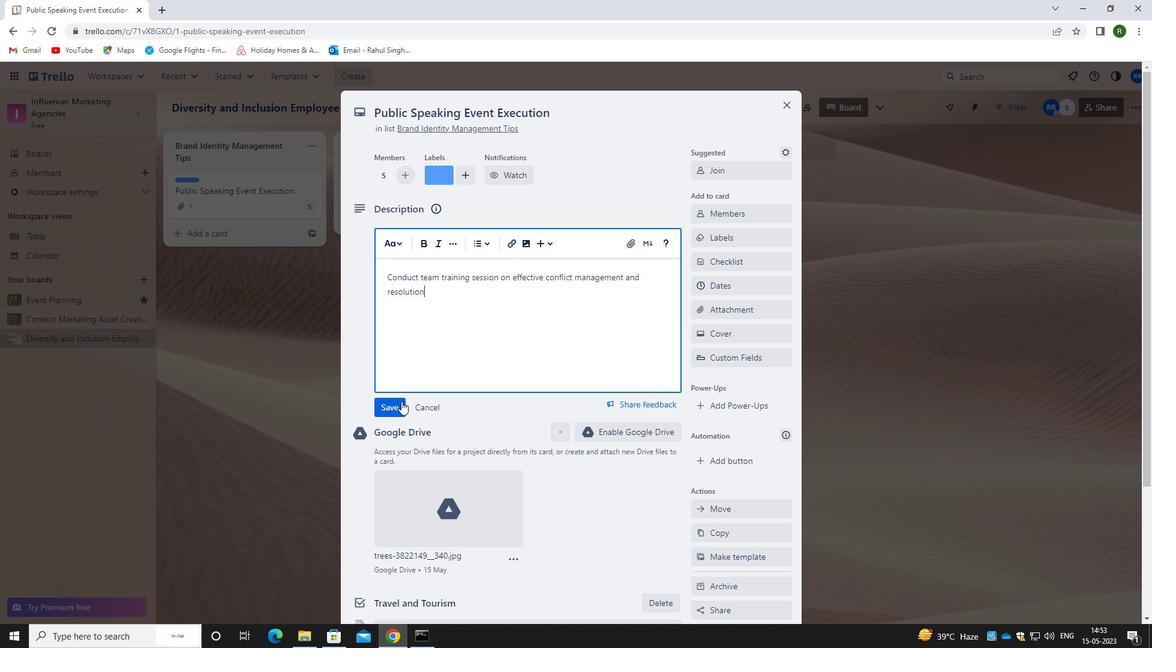 
Action: Mouse pressed left at (398, 403)
Screenshot: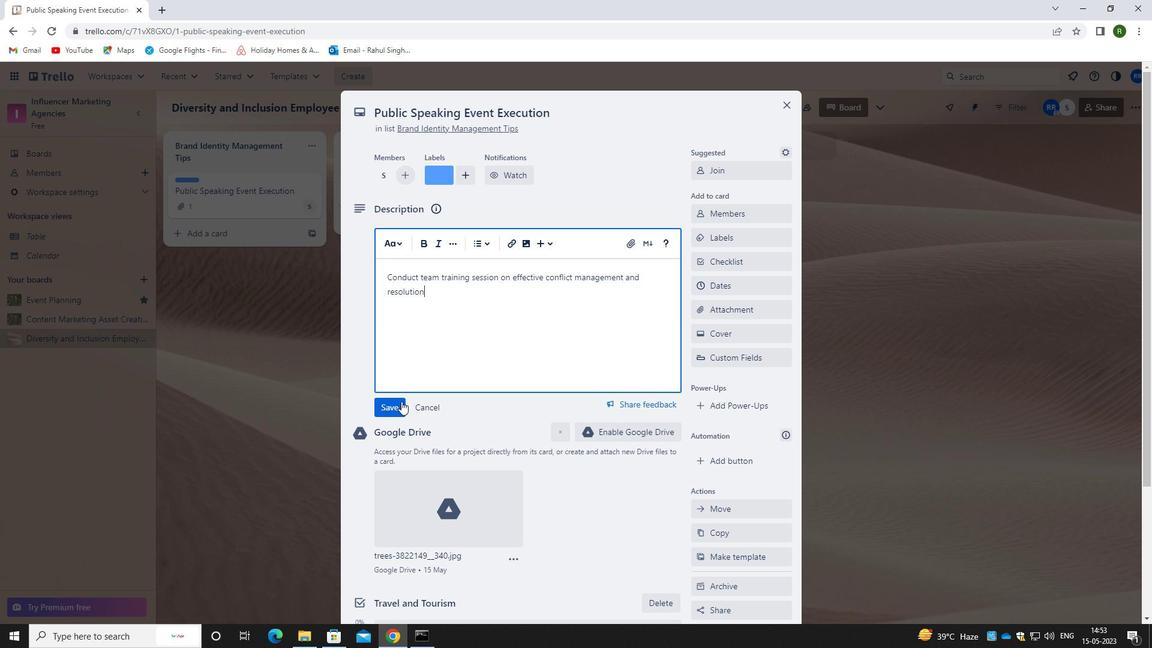 
Action: Mouse moved to (498, 353)
Screenshot: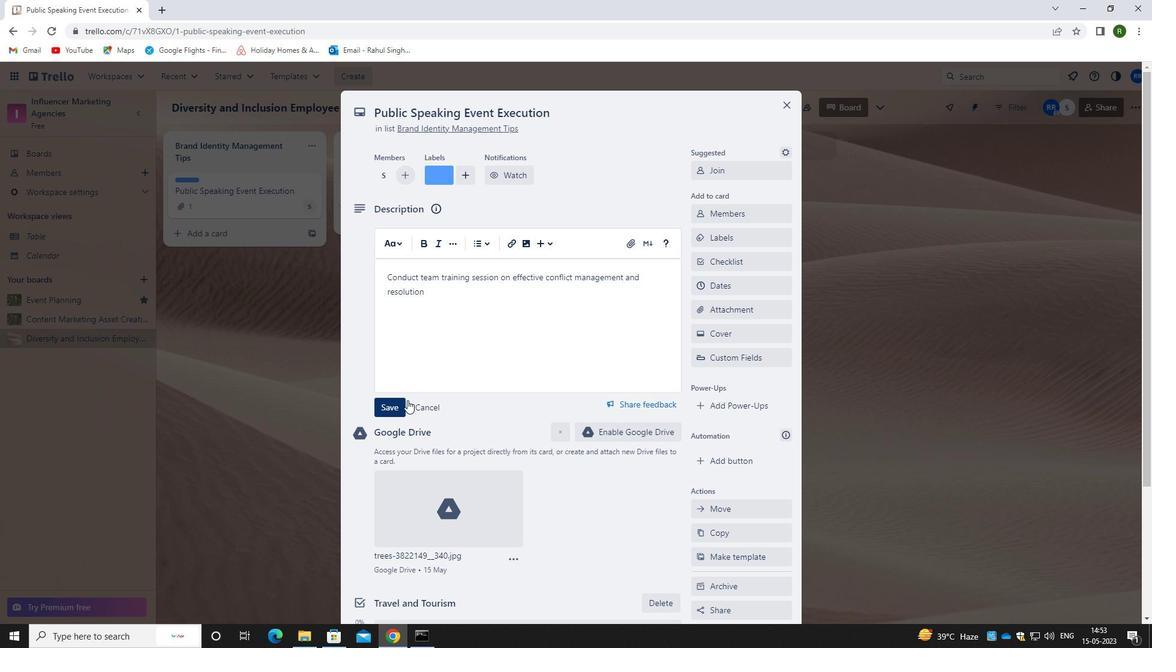 
Action: Mouse scrolled (498, 352) with delta (0, 0)
Screenshot: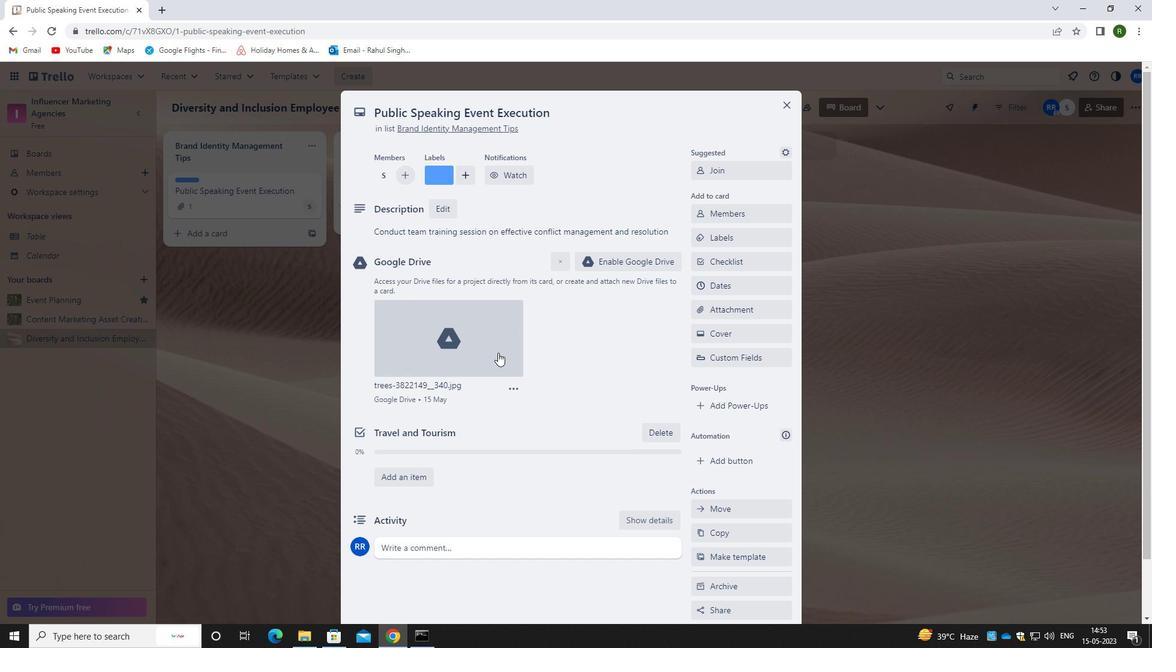 
Action: Mouse moved to (498, 353)
Screenshot: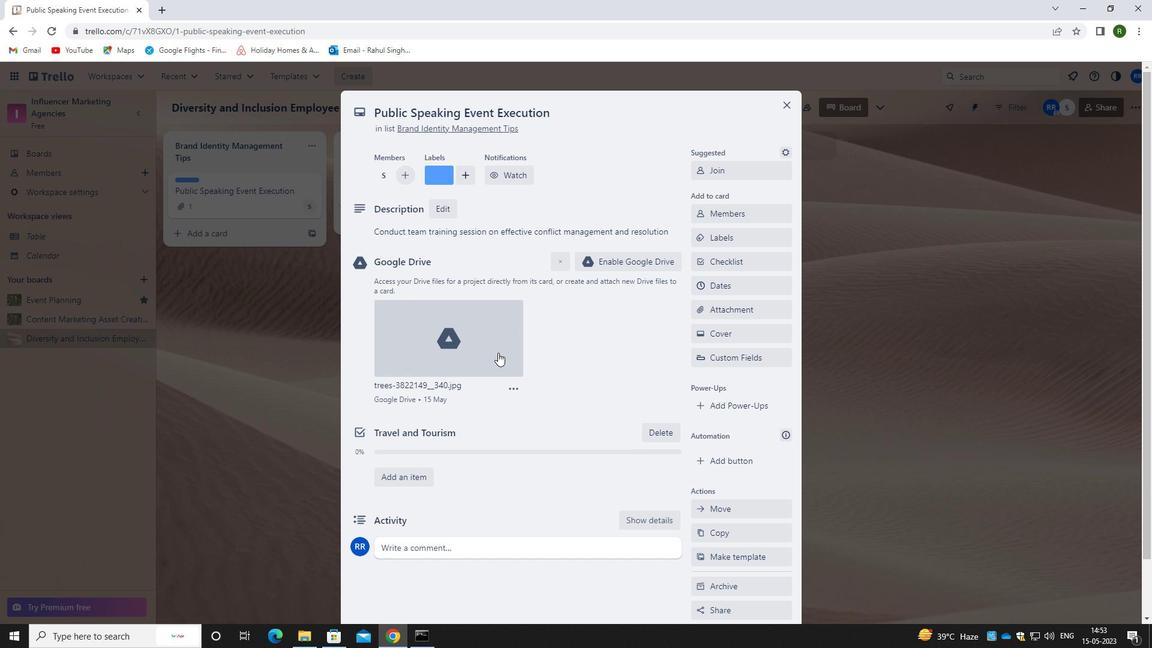 
Action: Mouse scrolled (498, 352) with delta (0, 0)
Screenshot: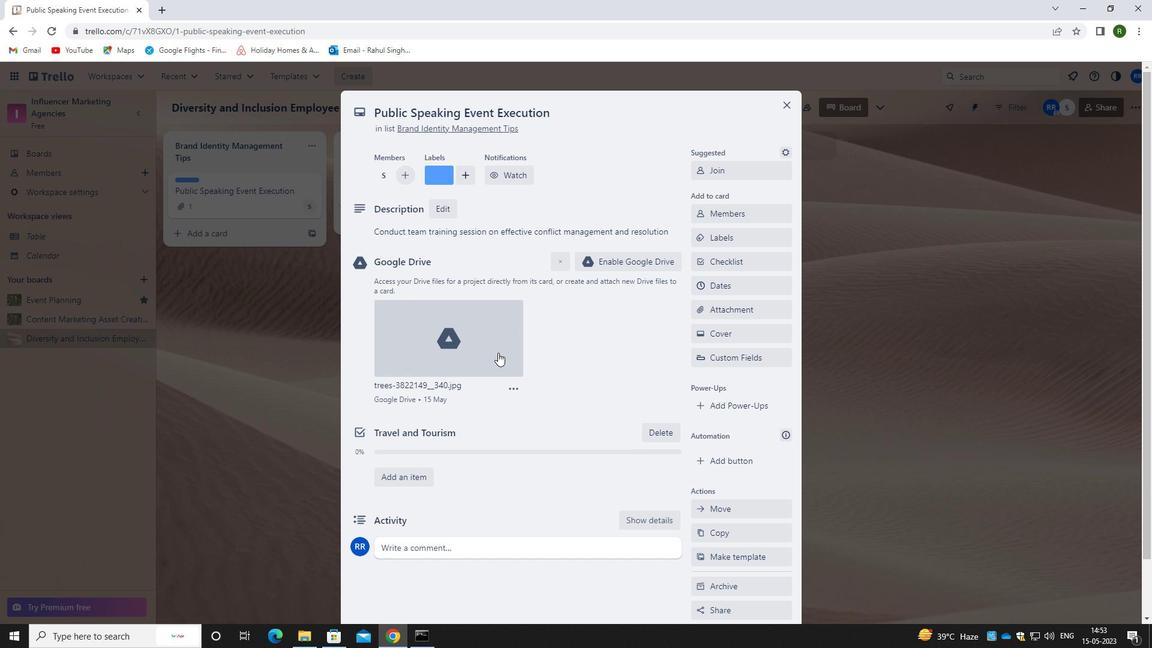 
Action: Mouse moved to (498, 353)
Screenshot: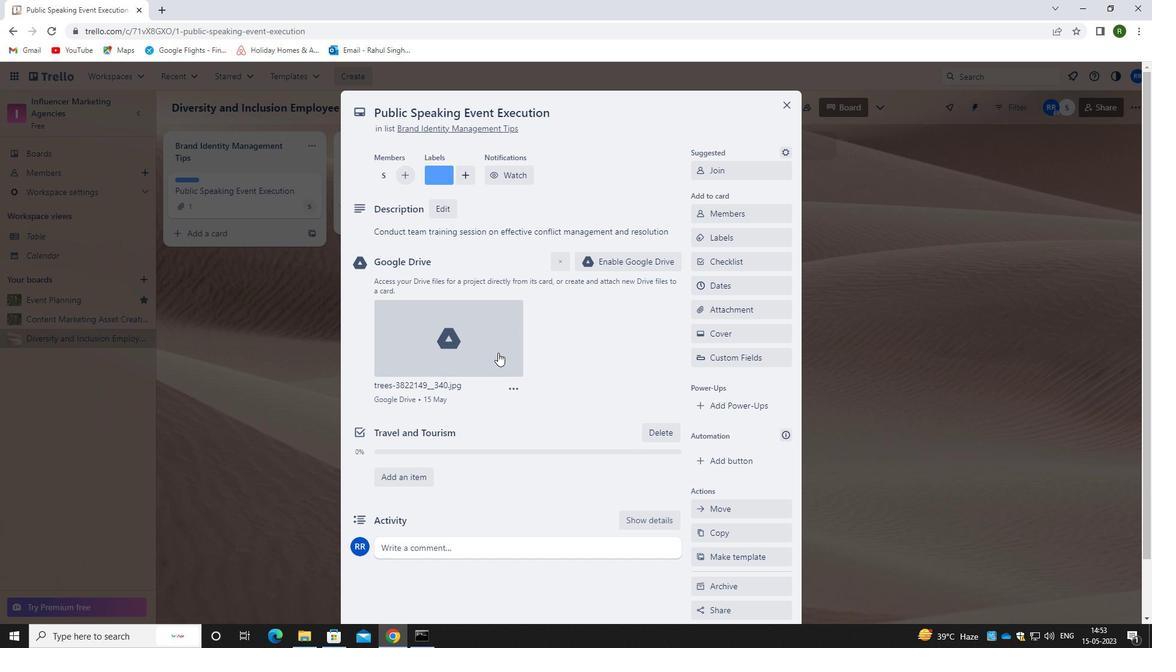 
Action: Mouse scrolled (498, 353) with delta (0, 0)
Screenshot: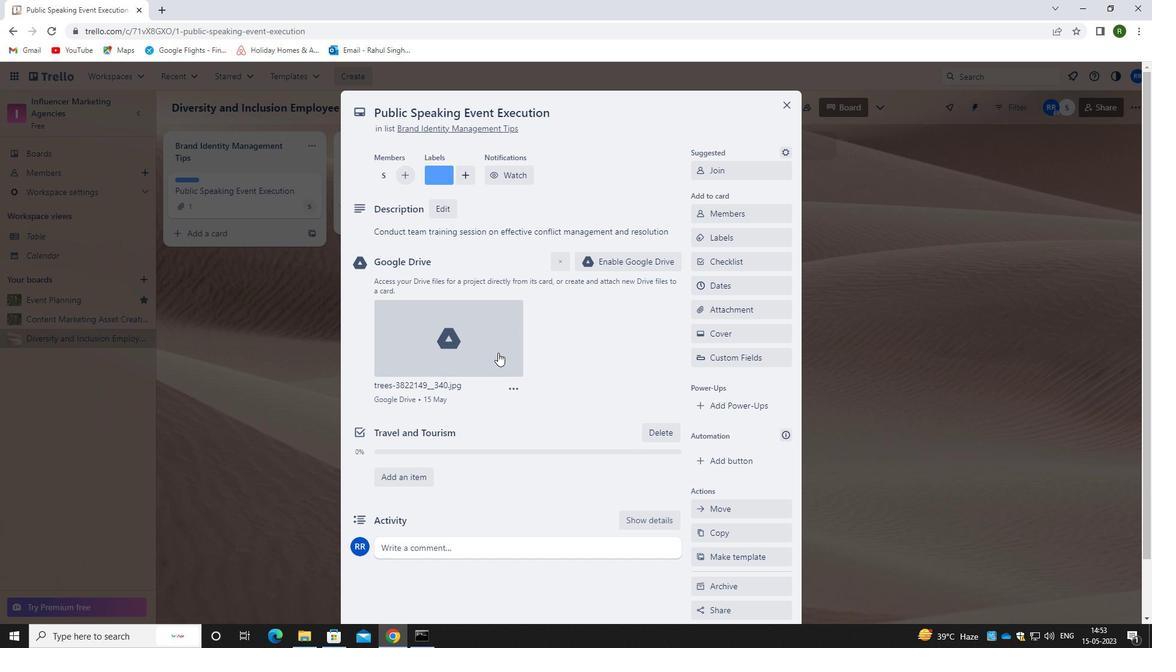 
Action: Mouse moved to (498, 355)
Screenshot: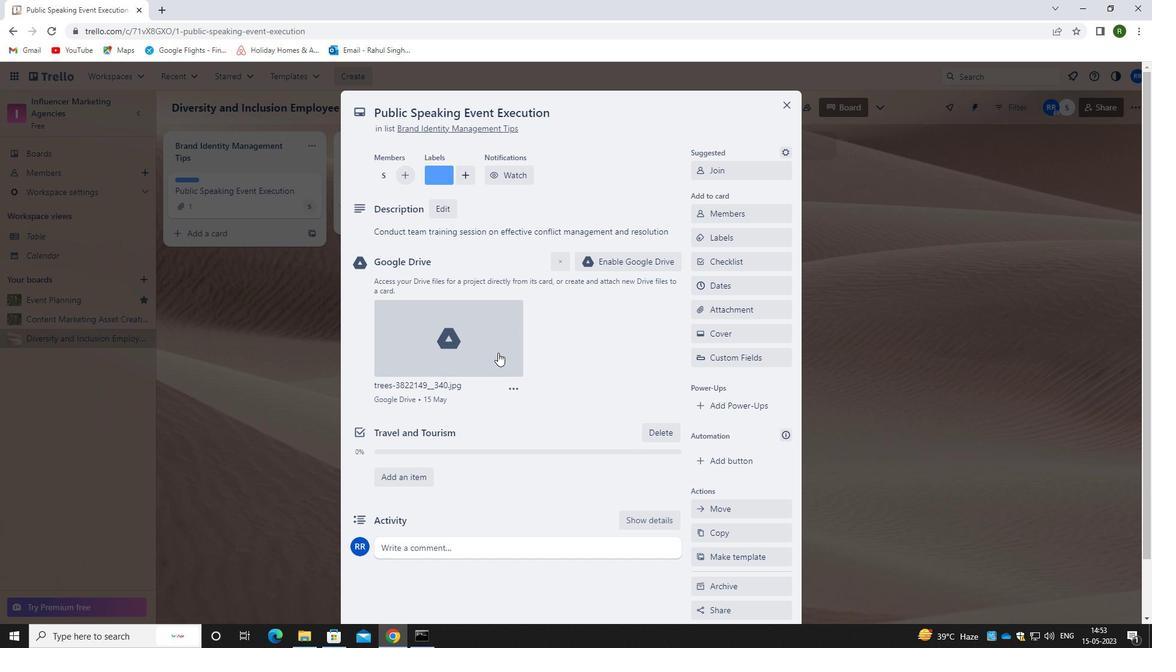
Action: Mouse scrolled (498, 354) with delta (0, 0)
Screenshot: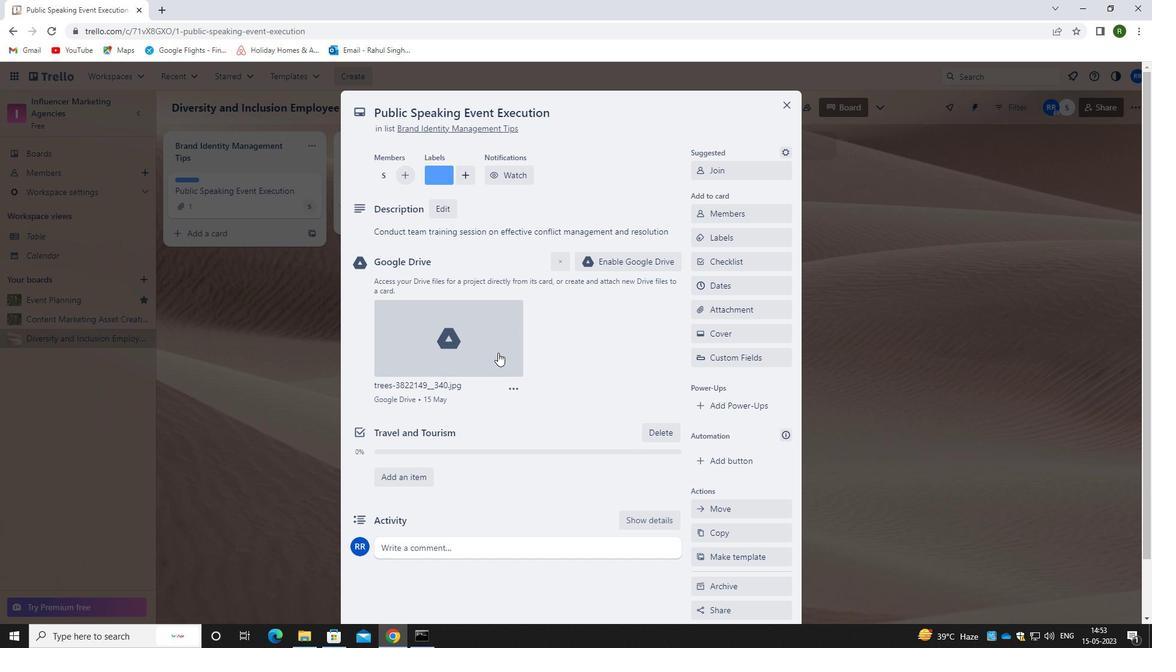 
Action: Mouse moved to (461, 489)
Screenshot: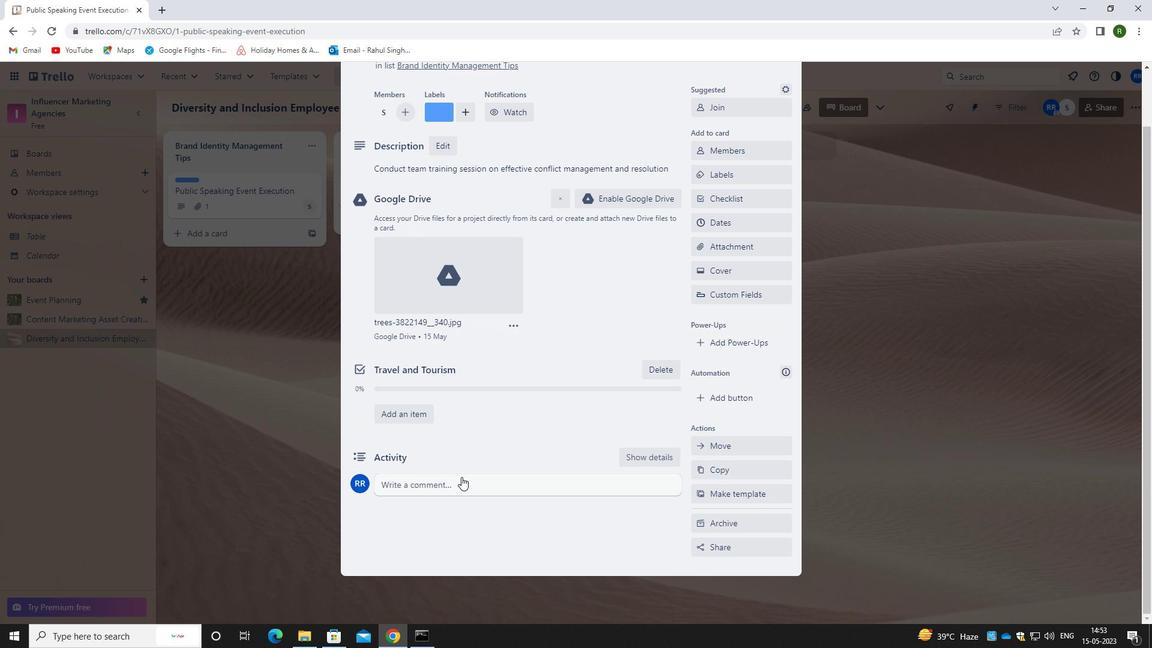
Action: Mouse pressed left at (461, 489)
Screenshot: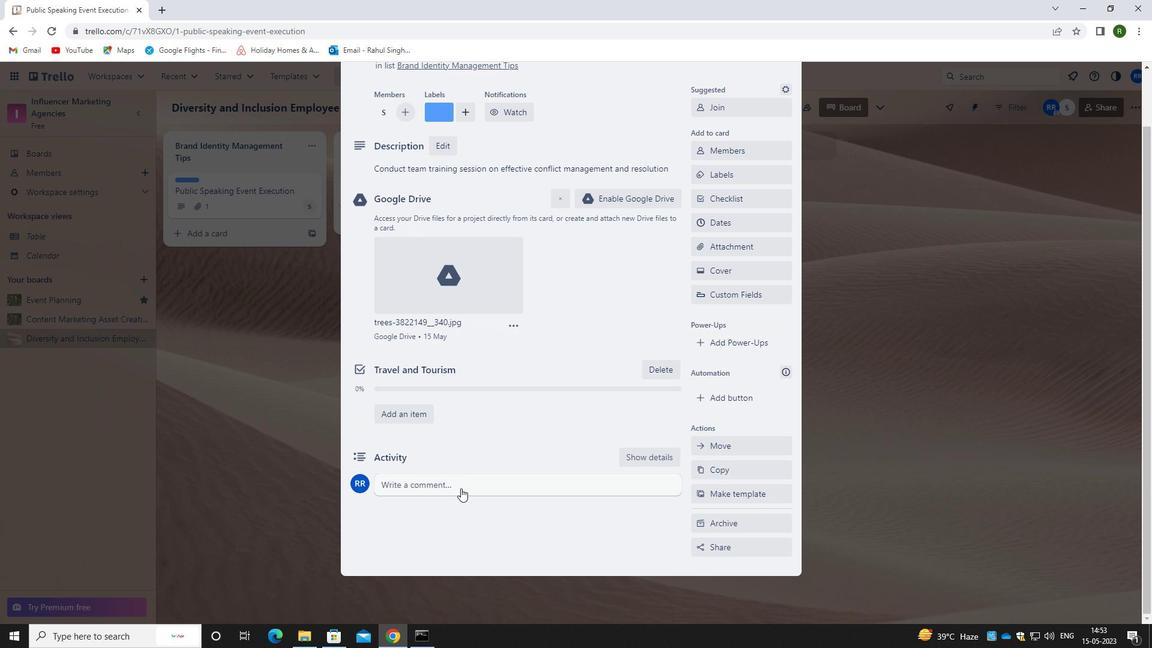 
Action: Mouse moved to (465, 531)
Screenshot: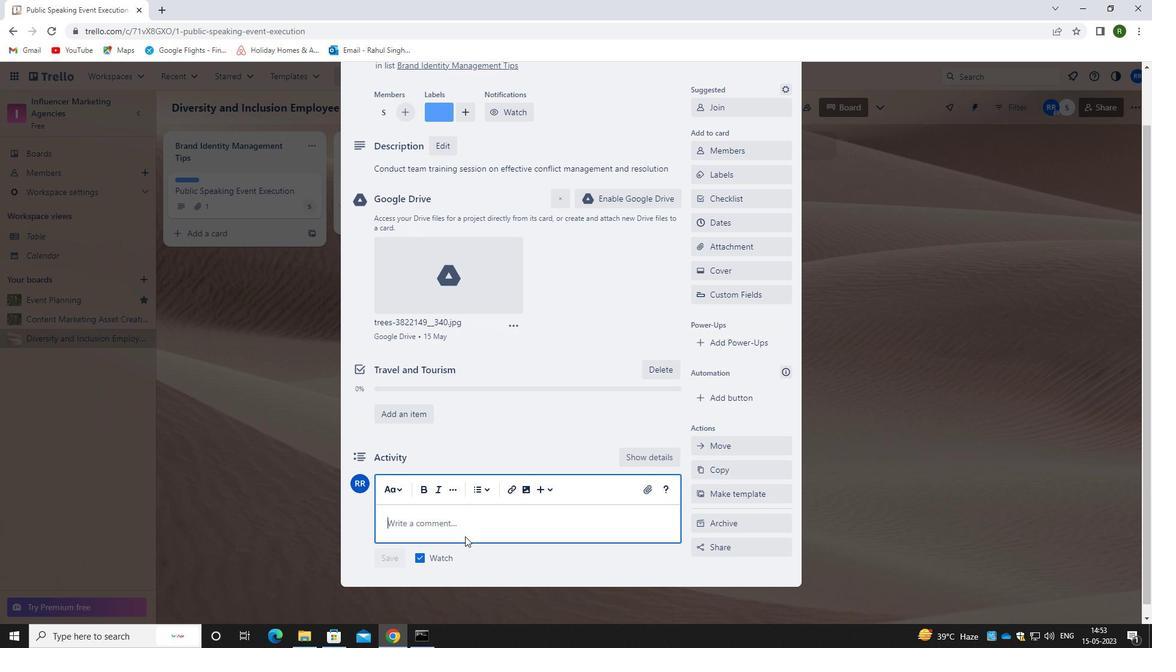 
Action: Mouse pressed left at (465, 531)
Screenshot: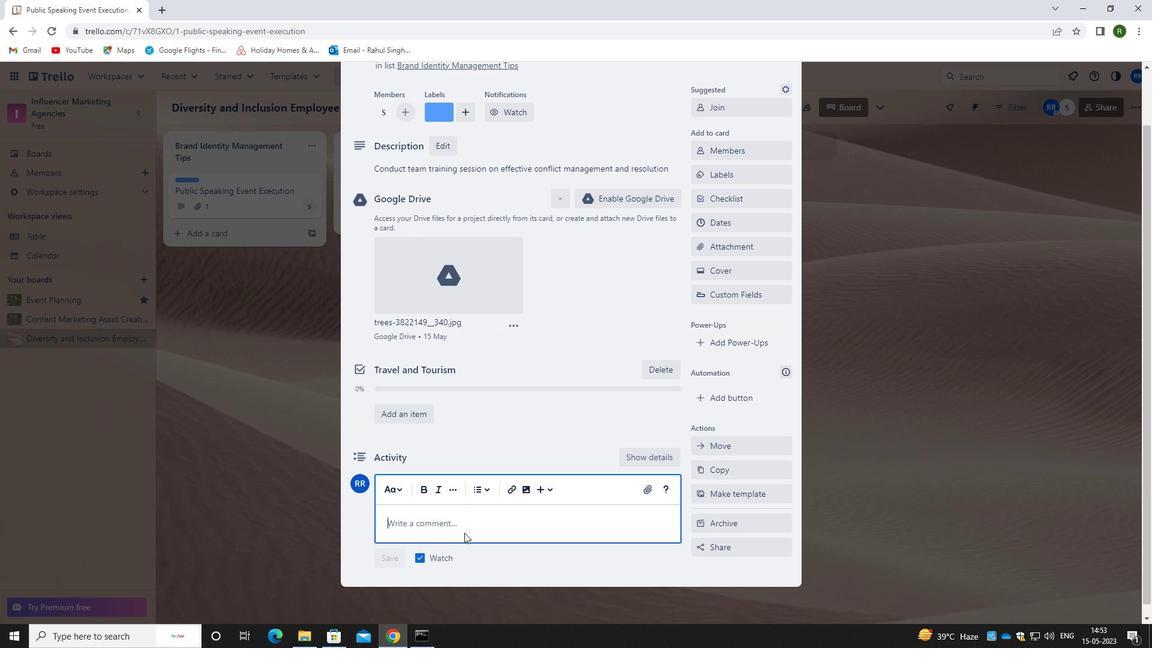 
Action: Key pressed <Key.caps_lock>T<Key.caps_lock>HIS<Key.space>TASK<Key.space>PRESENTS<Key.space>AN<Key.space>OPPORTUNITY<Key.space>TO<Key.space>DEMONSTRATE<Key.space>OUR<Key.space>ANALYTICAL<Key.space>AND<Key.space>CRIC<Key.backspace>TICAL<Key.space>THINKING<Key.space>SKILLS,<Key.space>ASSESSING<Key.space>INFORMATION<Key.space>AND<Key.space>MAKING<Key.space>INFORMED<Key.space>DECISIONS.
Screenshot: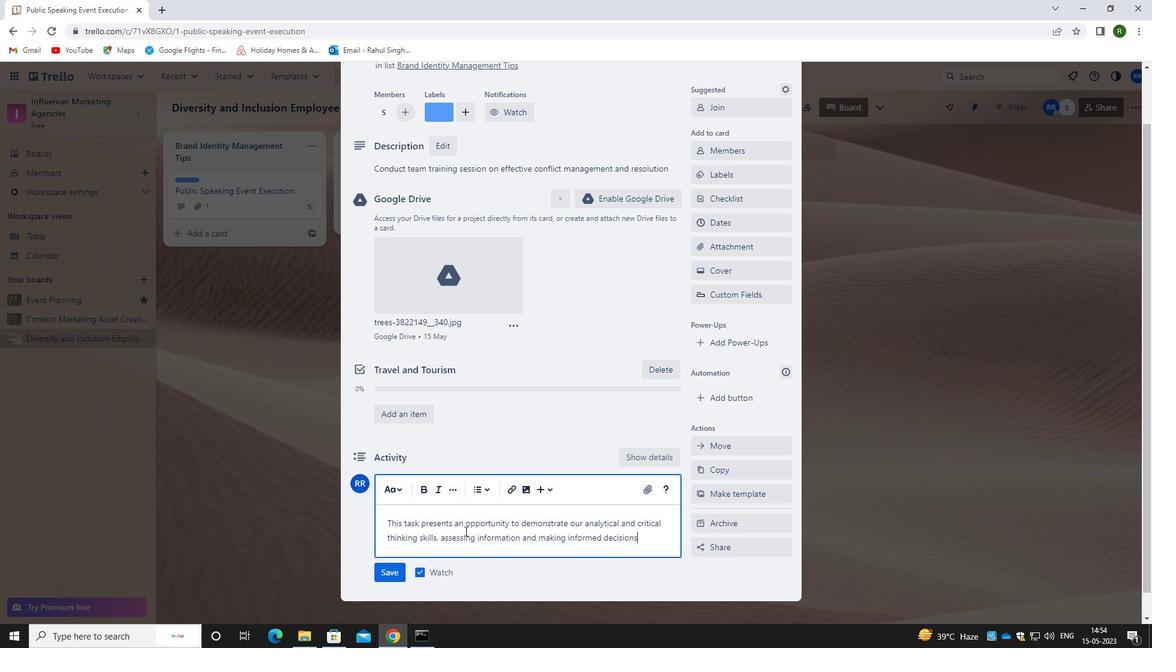 
Action: Mouse moved to (378, 571)
Screenshot: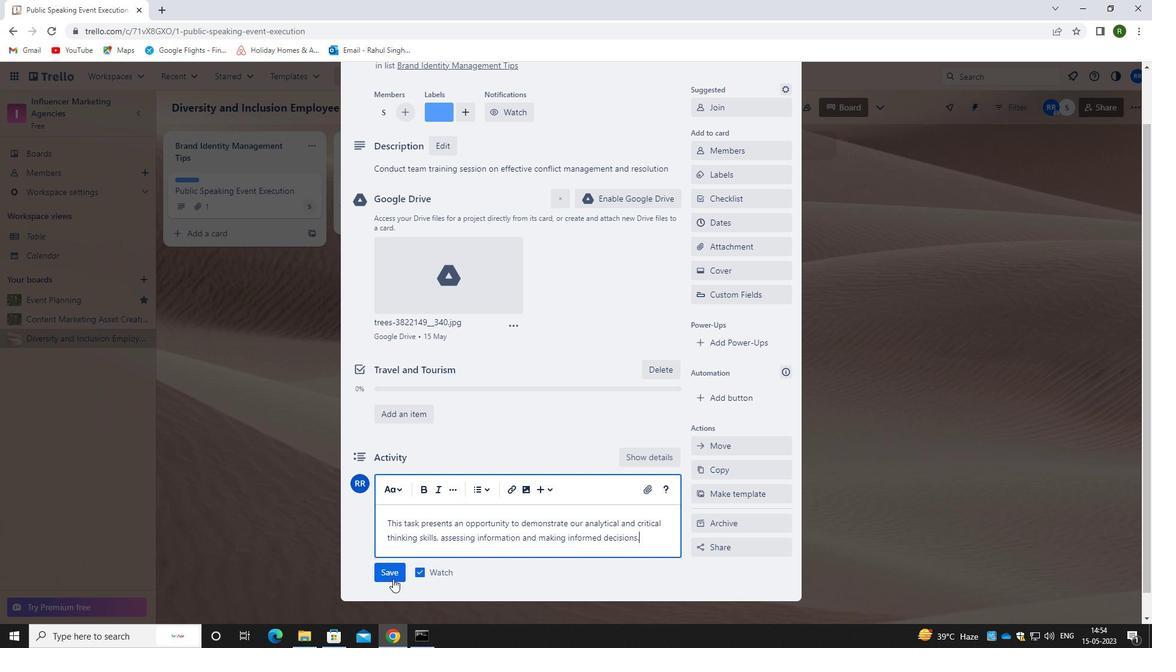 
Action: Mouse pressed left at (378, 571)
Screenshot: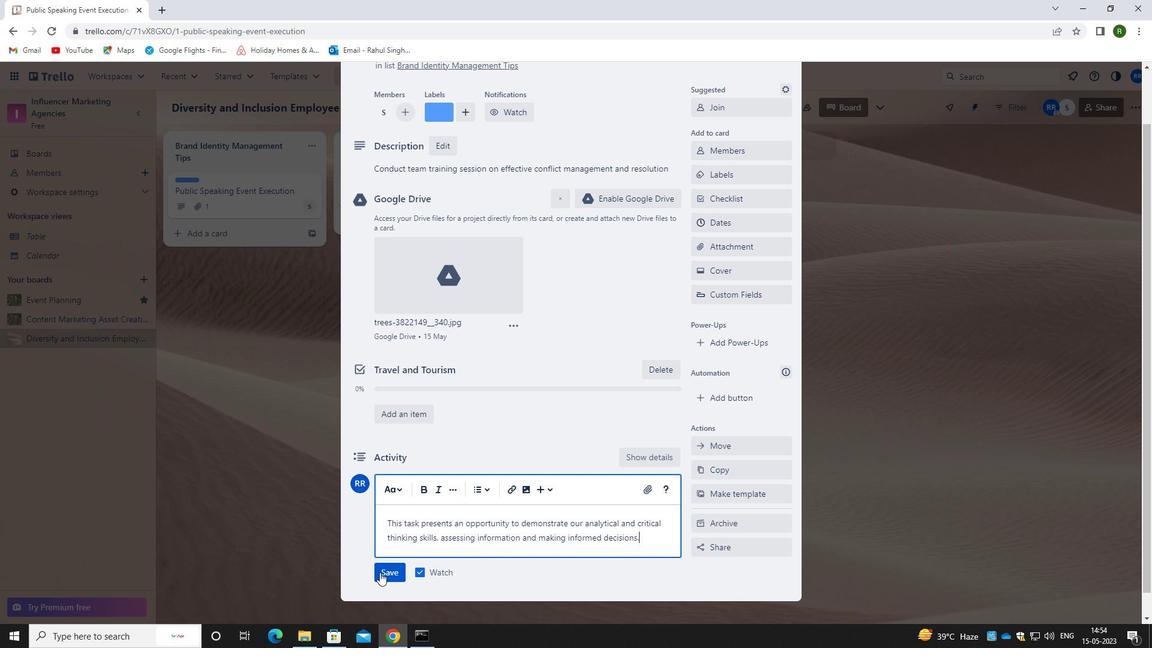 
Action: Mouse moved to (728, 224)
Screenshot: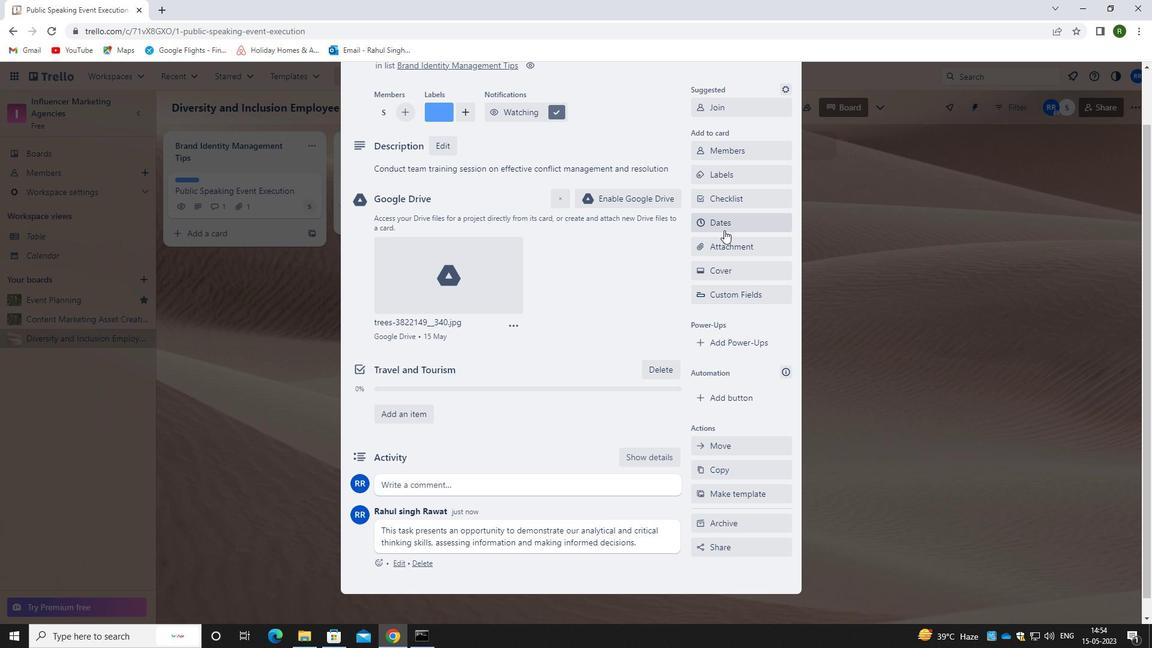 
Action: Mouse pressed left at (728, 224)
Screenshot: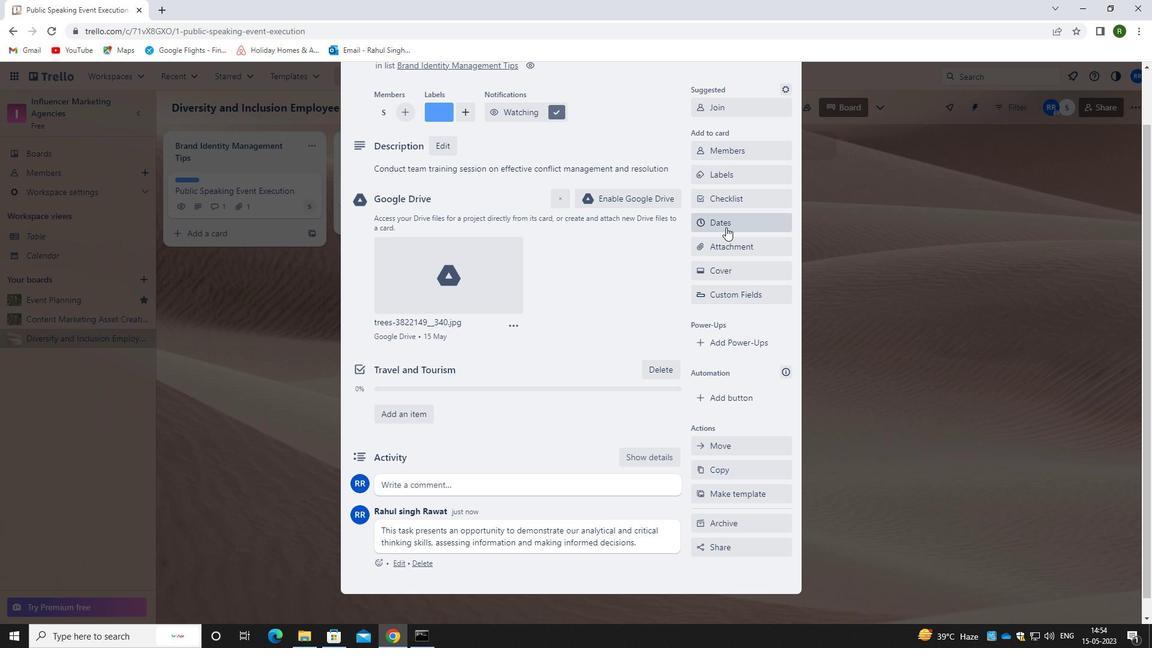 
Action: Mouse moved to (709, 318)
Screenshot: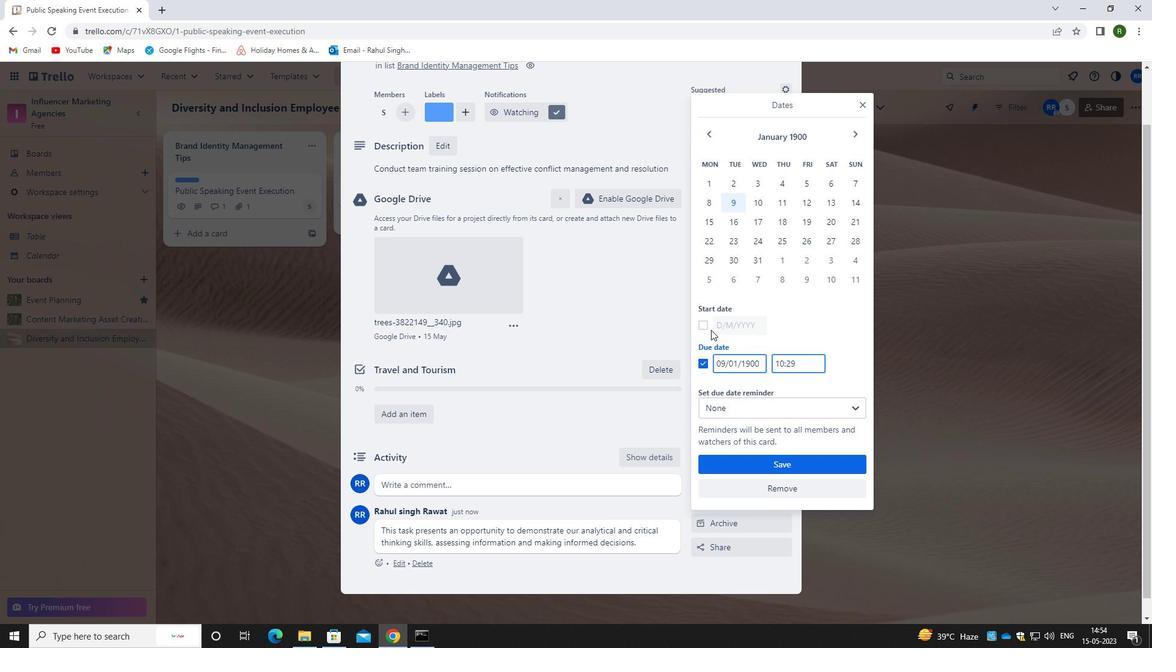 
Action: Mouse pressed left at (709, 318)
Screenshot: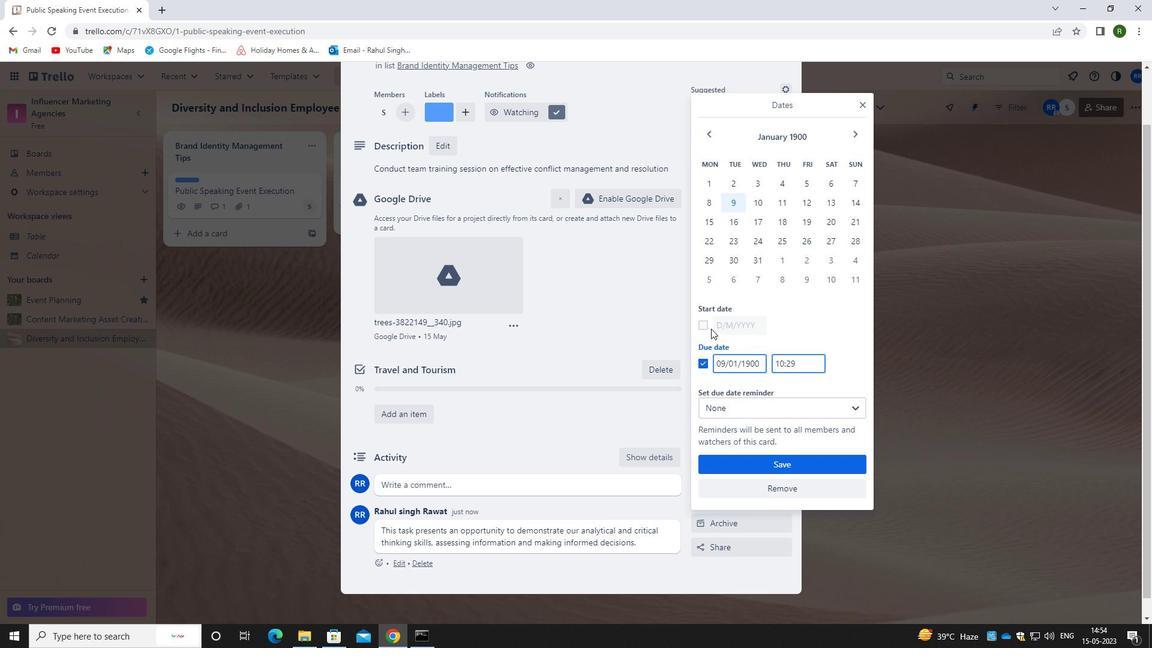 
Action: Mouse moved to (757, 321)
Screenshot: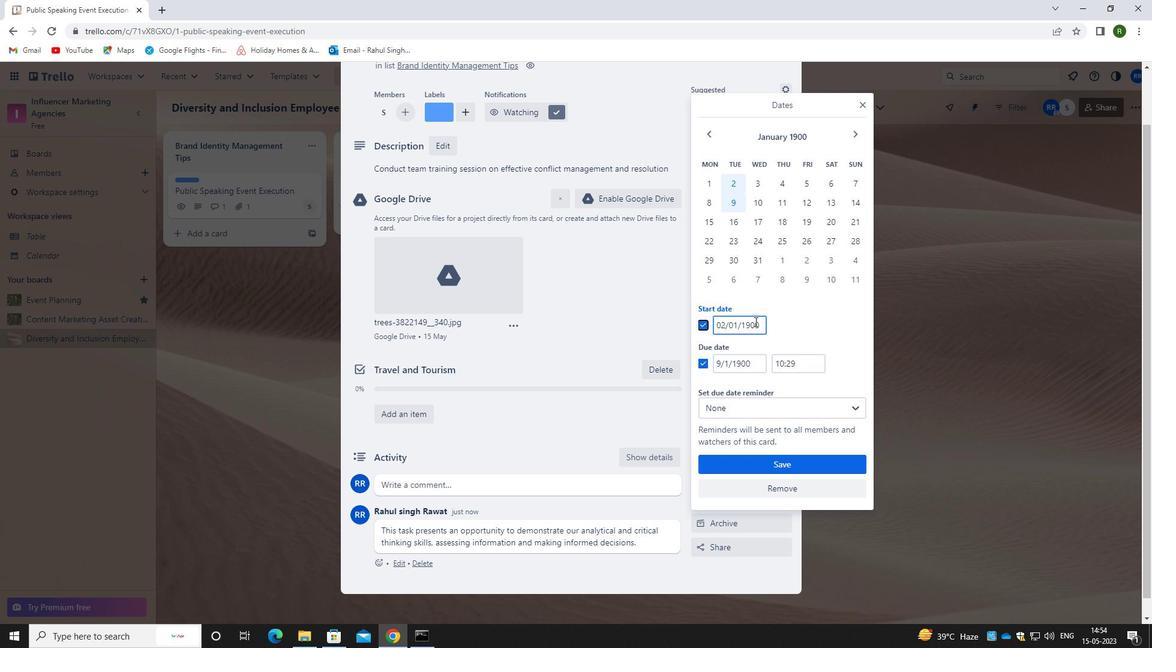 
Action: Mouse pressed left at (757, 321)
Screenshot: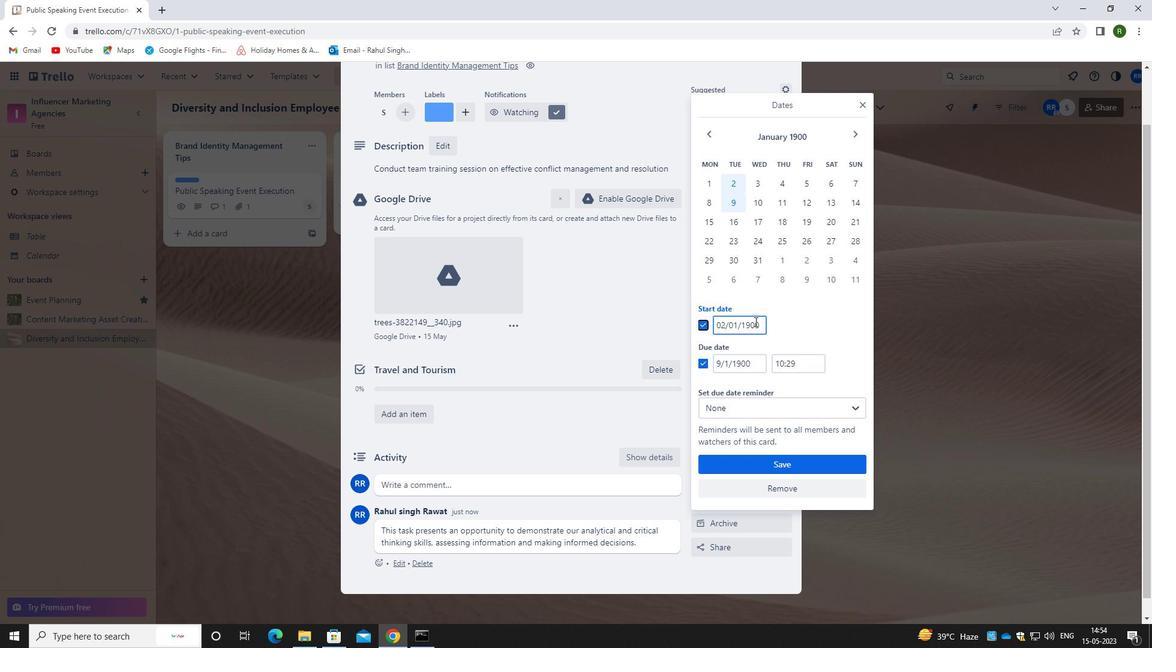 
Action: Mouse moved to (689, 322)
Screenshot: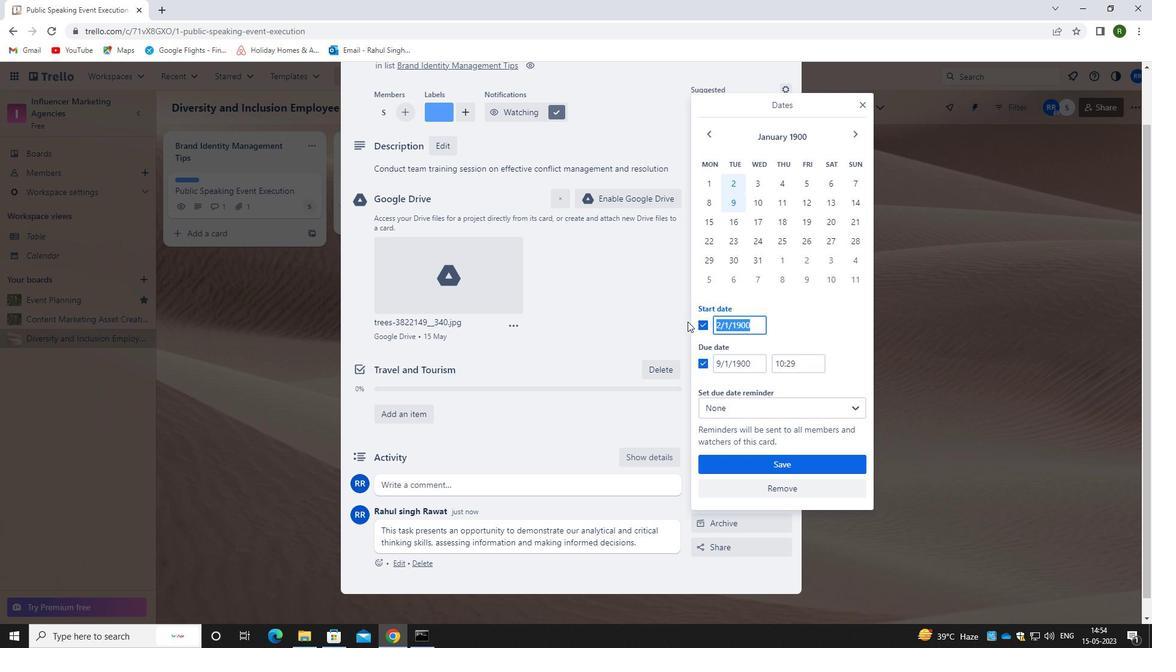 
Action: Key pressed 03/01/1900
Screenshot: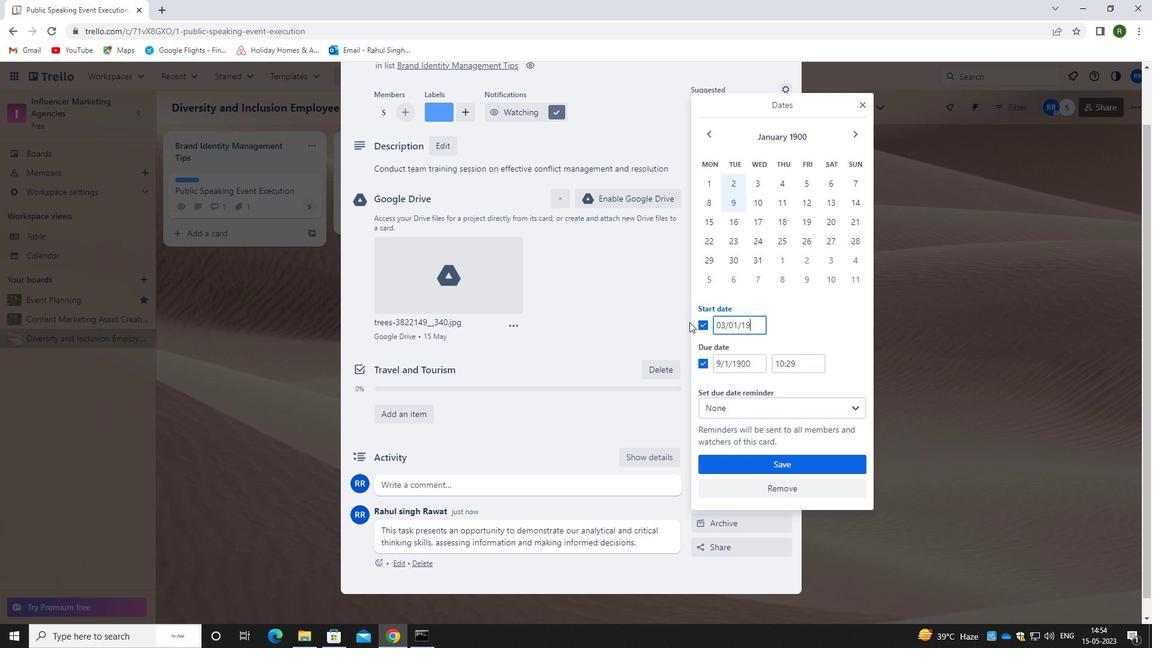 
Action: Mouse moved to (758, 365)
Screenshot: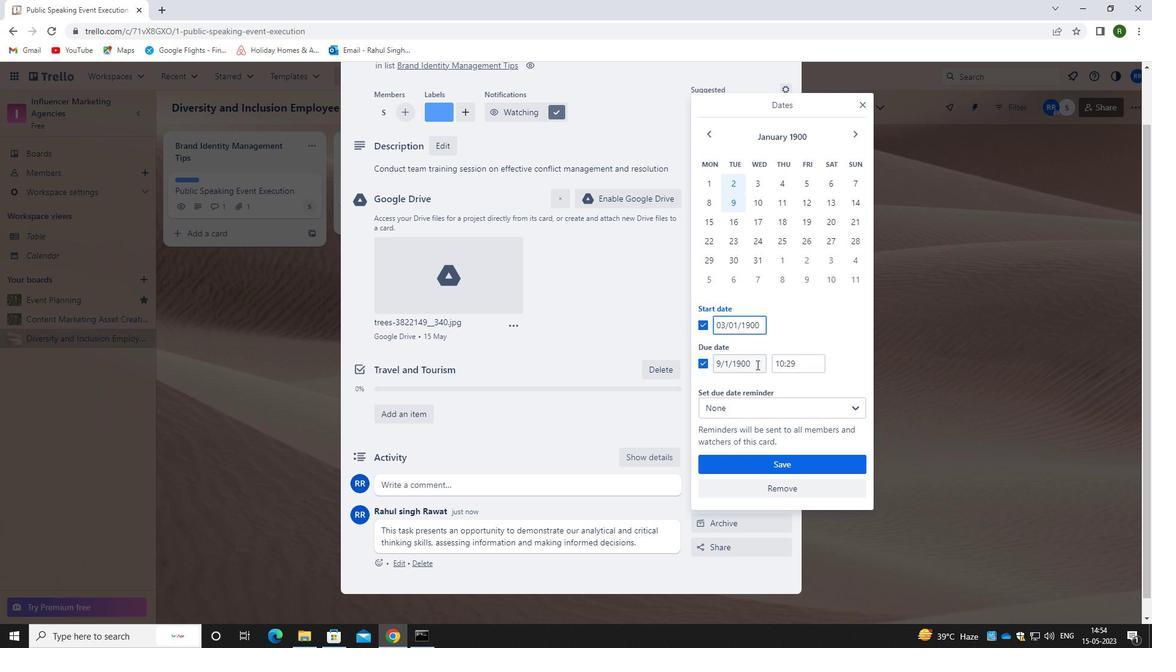 
Action: Mouse pressed left at (758, 365)
Screenshot: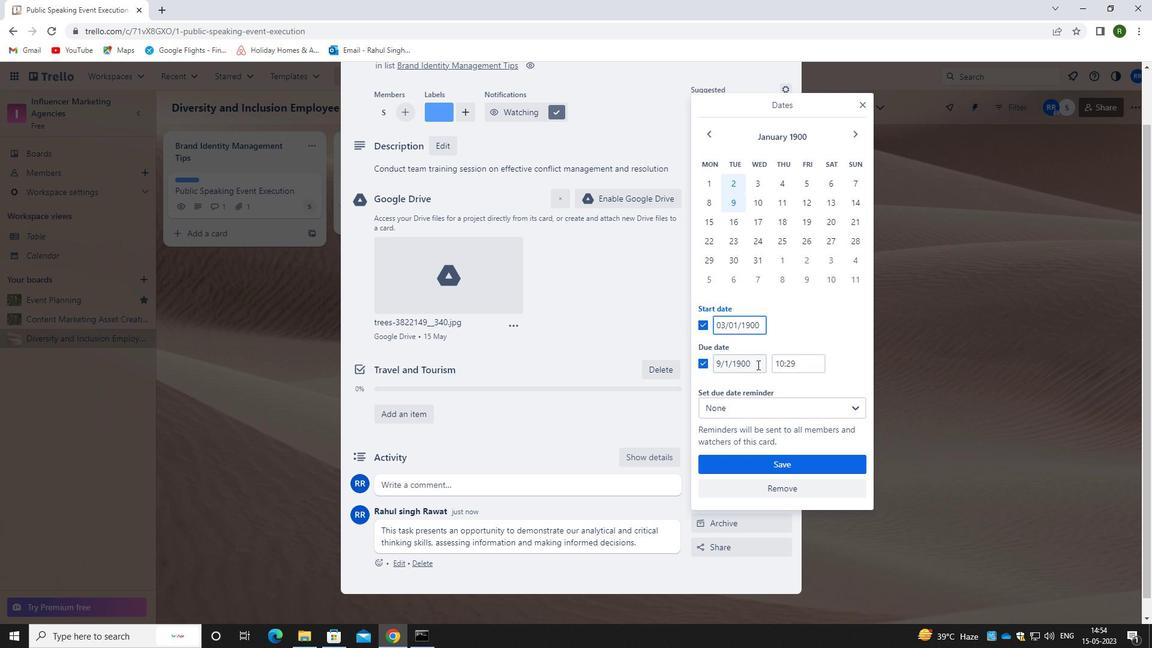 
Action: Mouse moved to (706, 365)
Screenshot: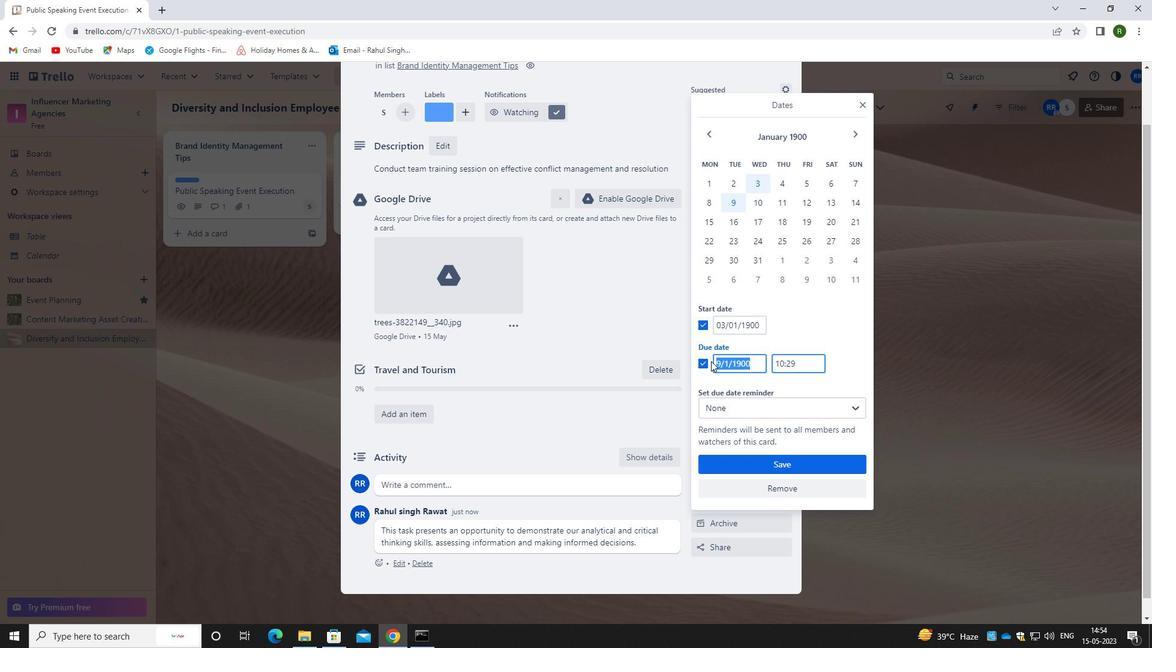
Action: Key pressed 10/01/1900
Screenshot: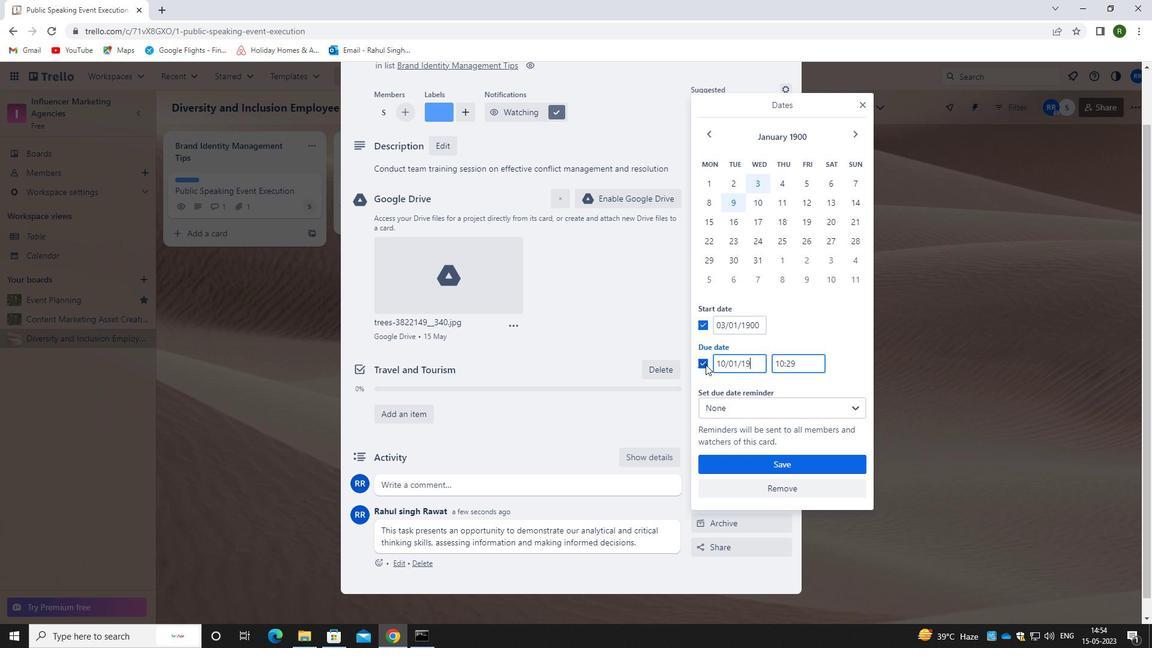 
Action: Mouse moved to (767, 459)
Screenshot: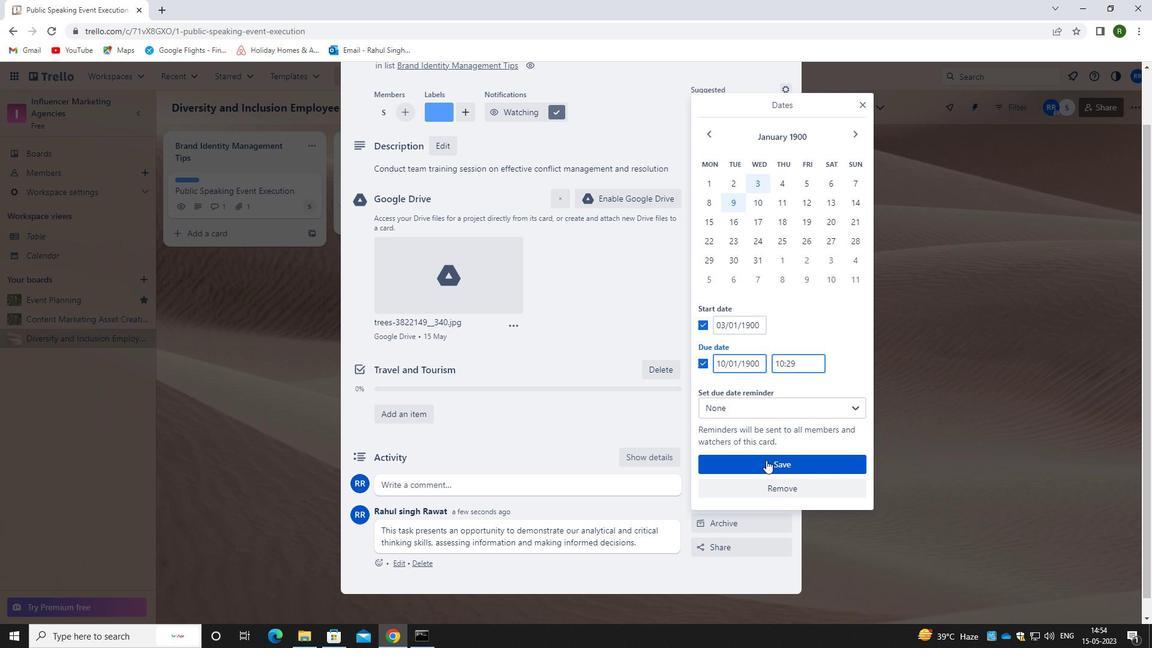 
Action: Mouse pressed left at (767, 459)
Screenshot: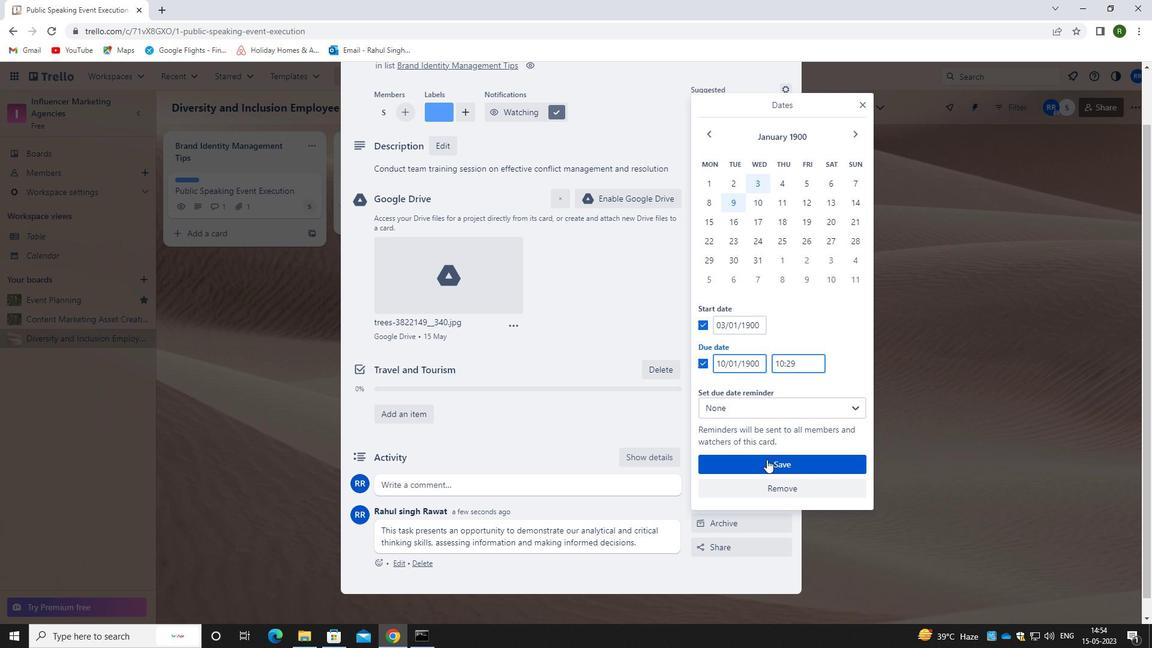 
Action: Mouse moved to (856, 393)
Screenshot: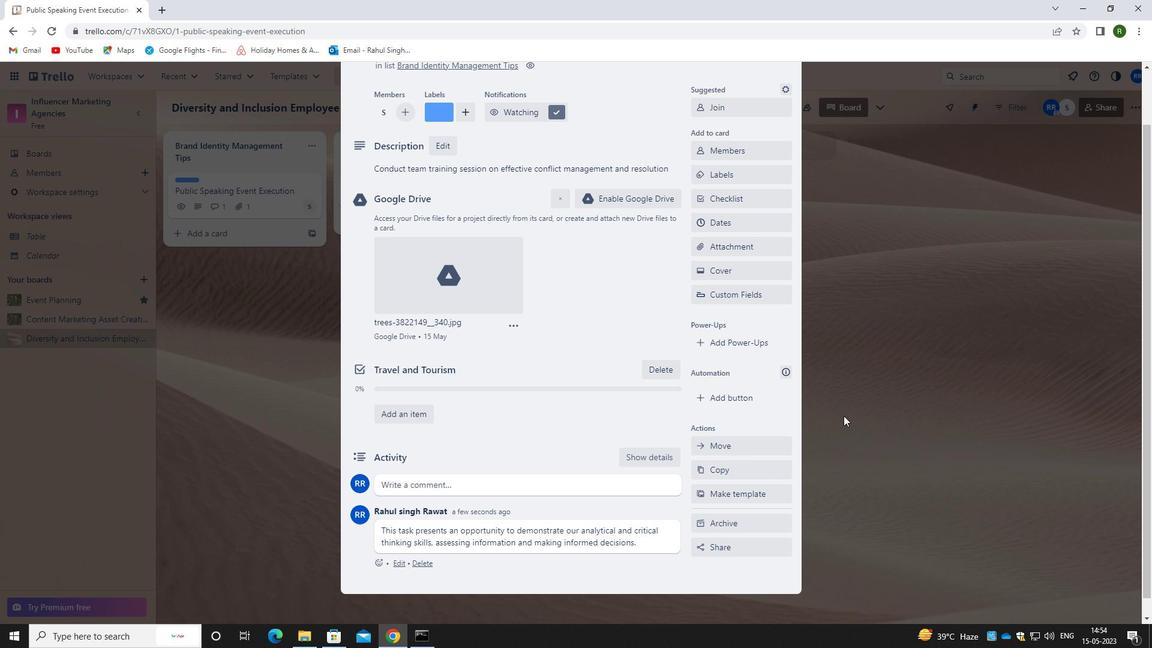 
Action: Mouse scrolled (856, 393) with delta (0, 0)
Screenshot: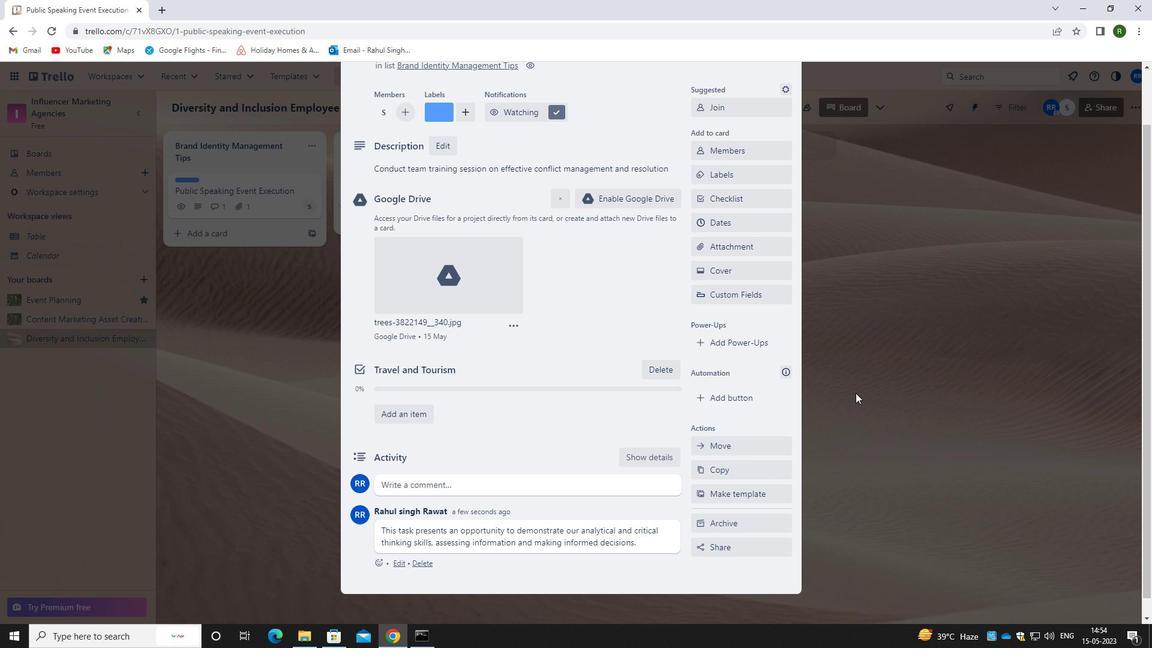 
Action: Mouse moved to (856, 392)
Screenshot: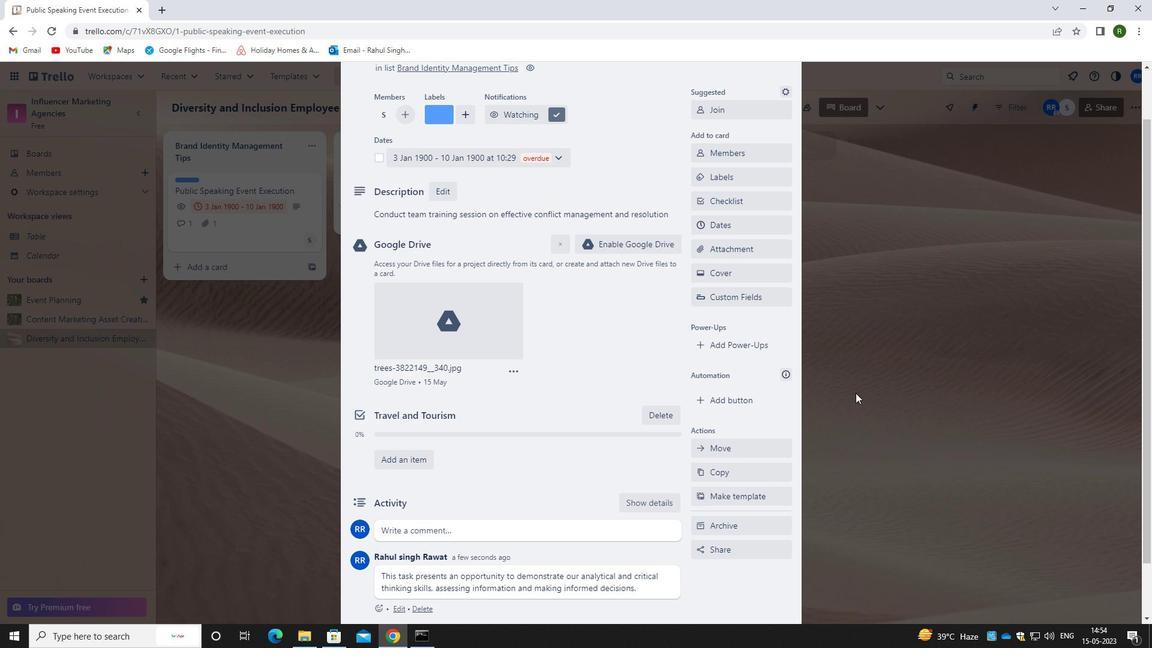 
